 Task: Look for space in Arapiraca, Brazil from 6th September, 2023 to 18th September, 2023 for 3 adults in price range Rs.6000 to Rs.12000. Place can be entire place with 2 bedrooms having 2 beds and 2 bathrooms. Property type can be house, flat, guest house, hotel. Amenities needed are: washing machine. Booking option can be shelf check-in. Required host language is Spanish.
Action: Mouse moved to (391, 169)
Screenshot: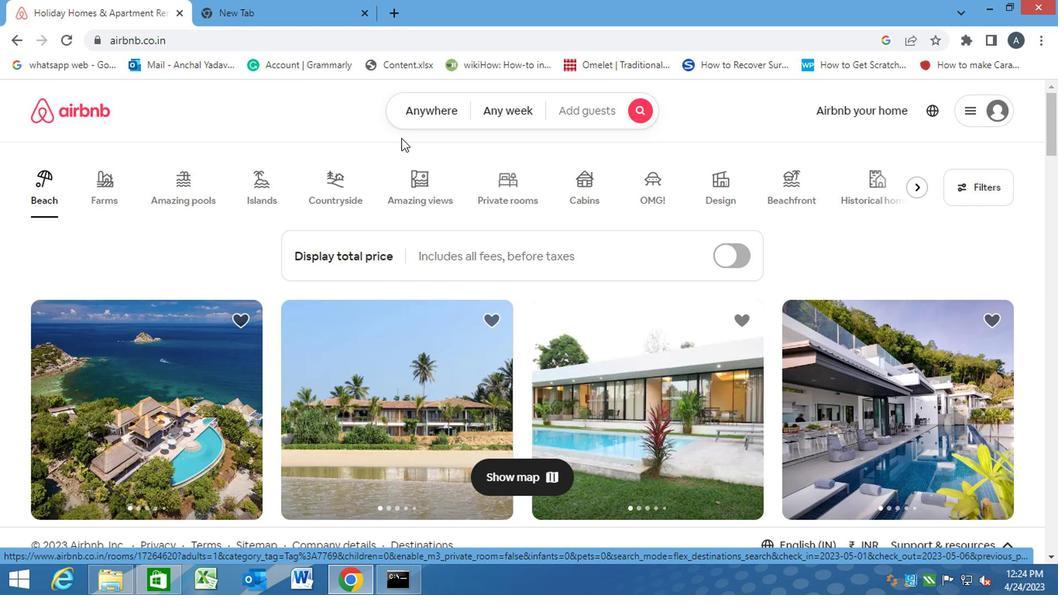 
Action: Mouse pressed left at (391, 169)
Screenshot: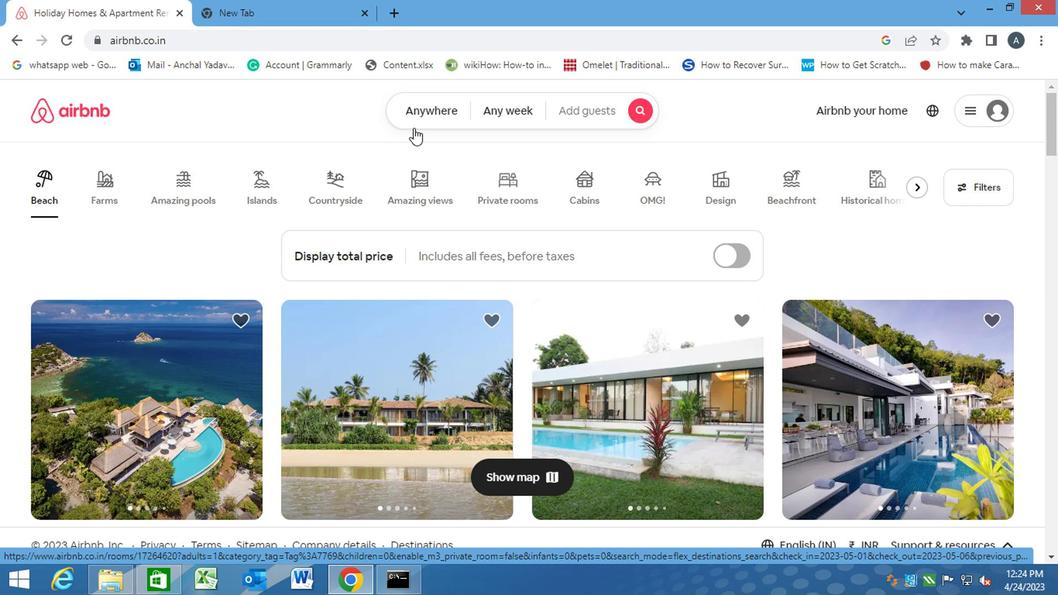 
Action: Mouse moved to (356, 210)
Screenshot: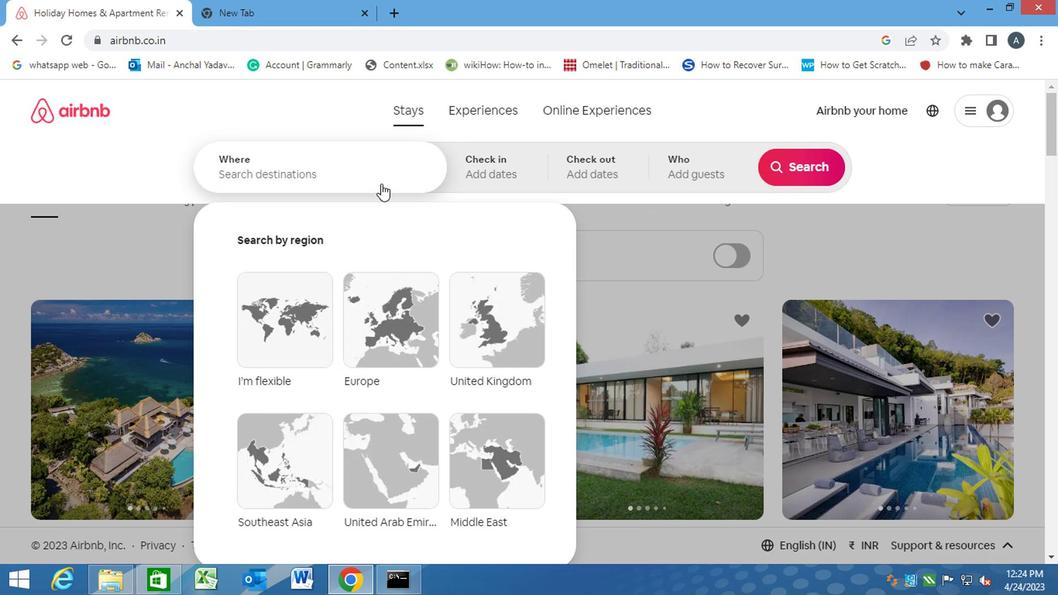 
Action: Mouse pressed left at (356, 210)
Screenshot: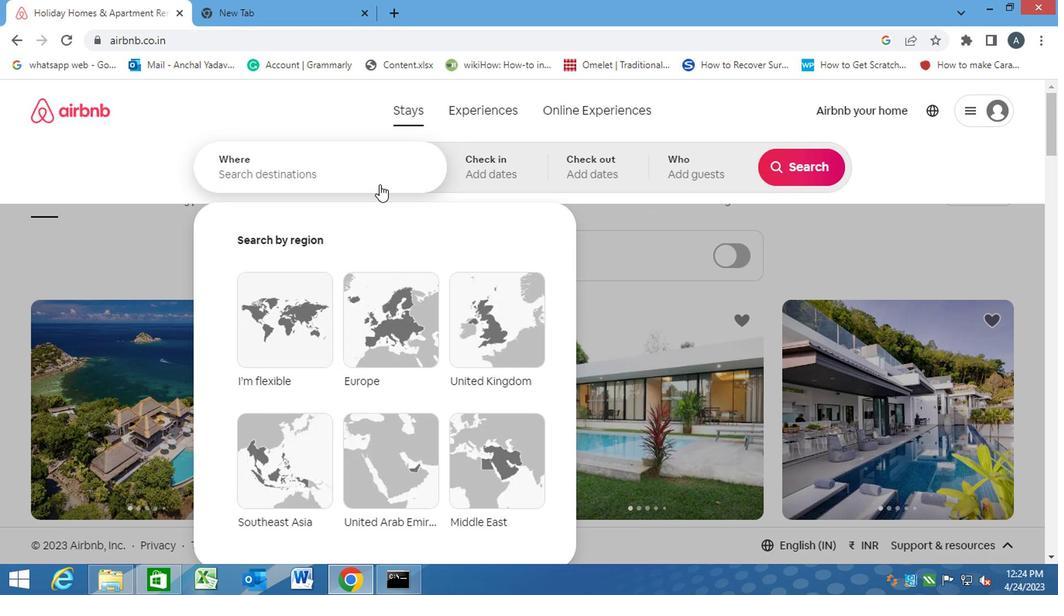 
Action: Key pressed <Key.caps_lock>a<Key.caps_lock>rapiraca,<Key.space><Key.caps_lock>b<Key.caps_lock>razil<Key.enter>
Screenshot: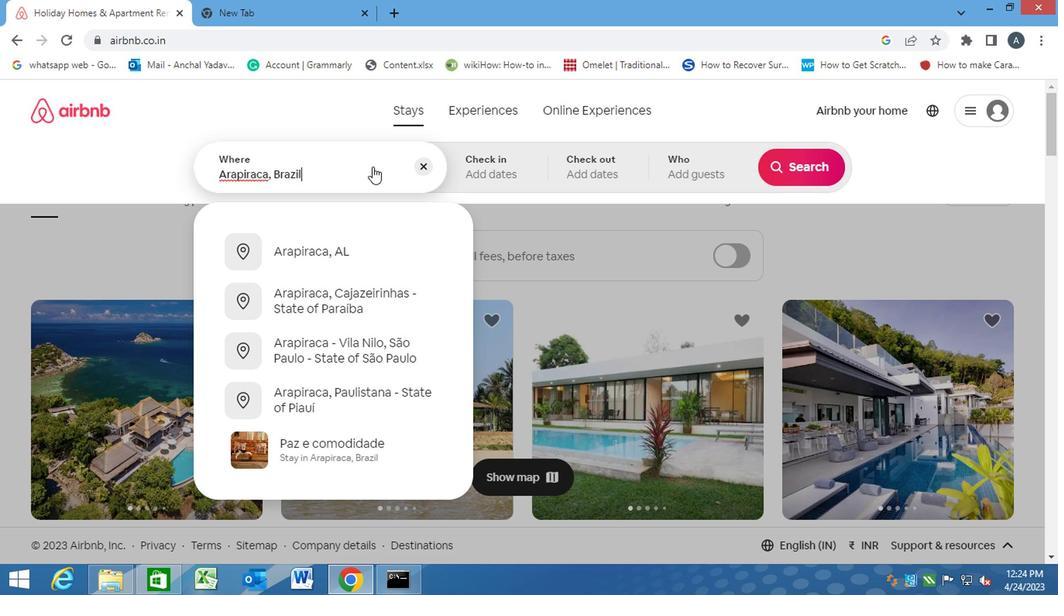 
Action: Mouse moved to (655, 298)
Screenshot: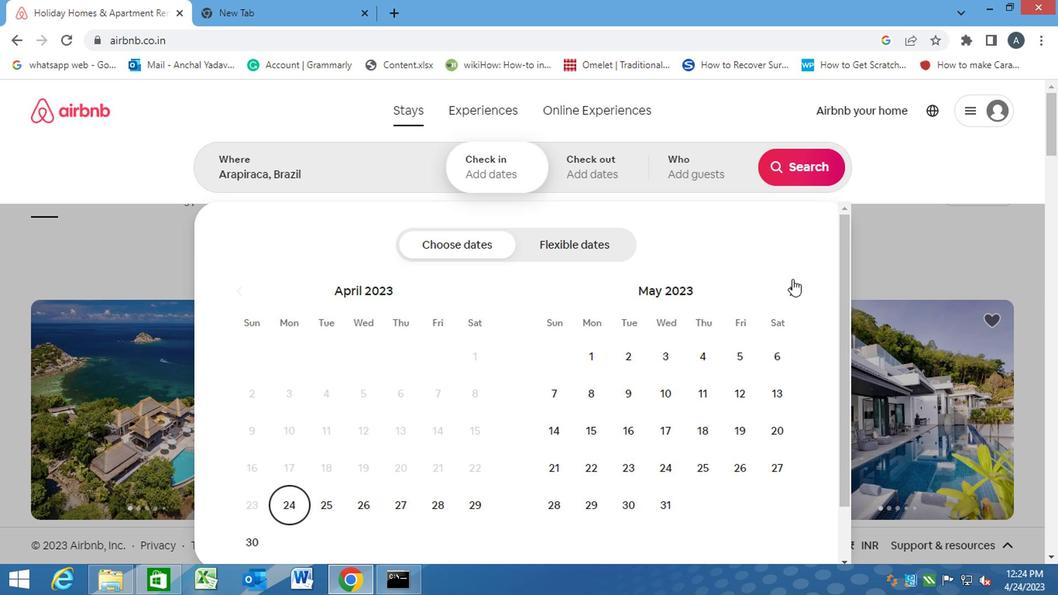 
Action: Mouse pressed left at (655, 298)
Screenshot: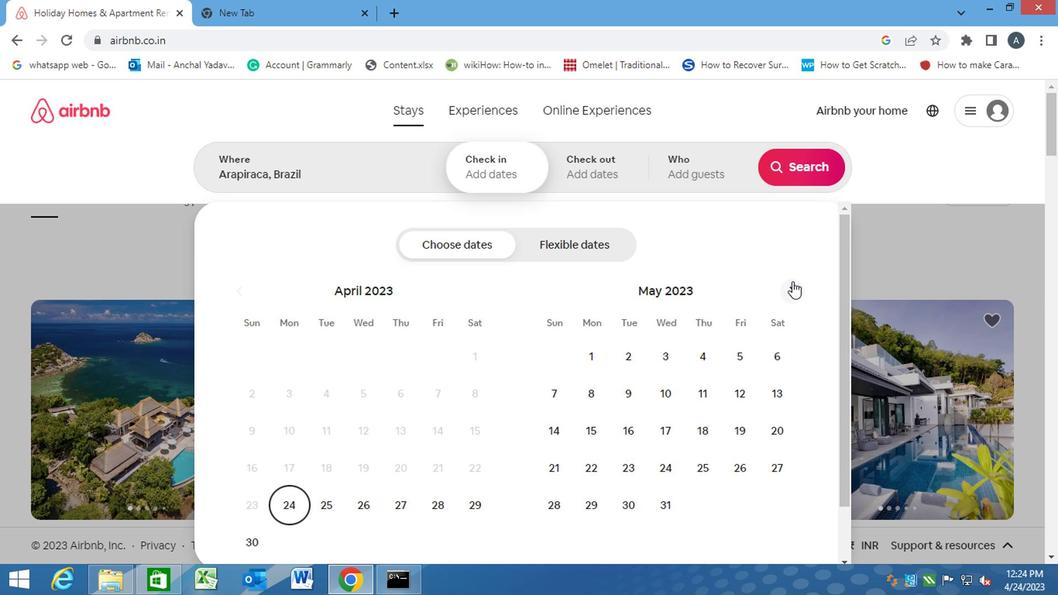 
Action: Mouse pressed left at (655, 298)
Screenshot: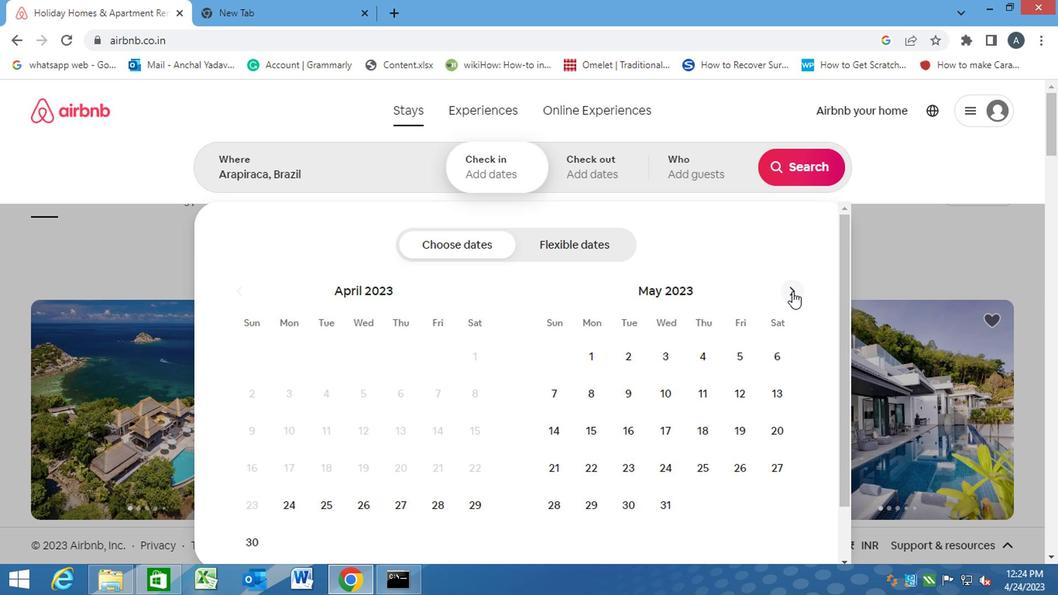 
Action: Mouse pressed left at (655, 298)
Screenshot: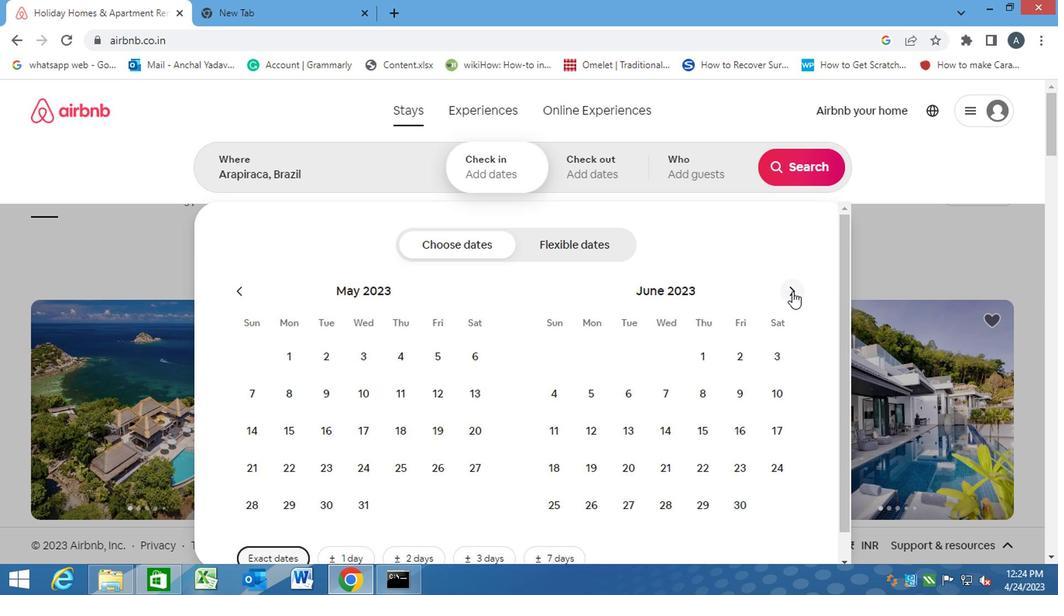 
Action: Mouse pressed left at (655, 298)
Screenshot: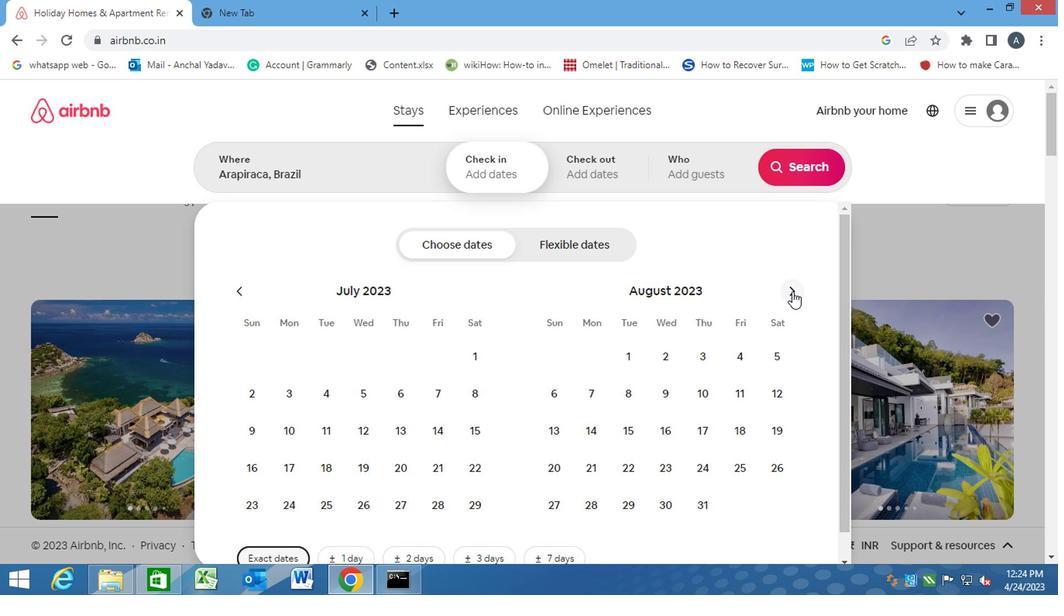 
Action: Mouse moved to (568, 368)
Screenshot: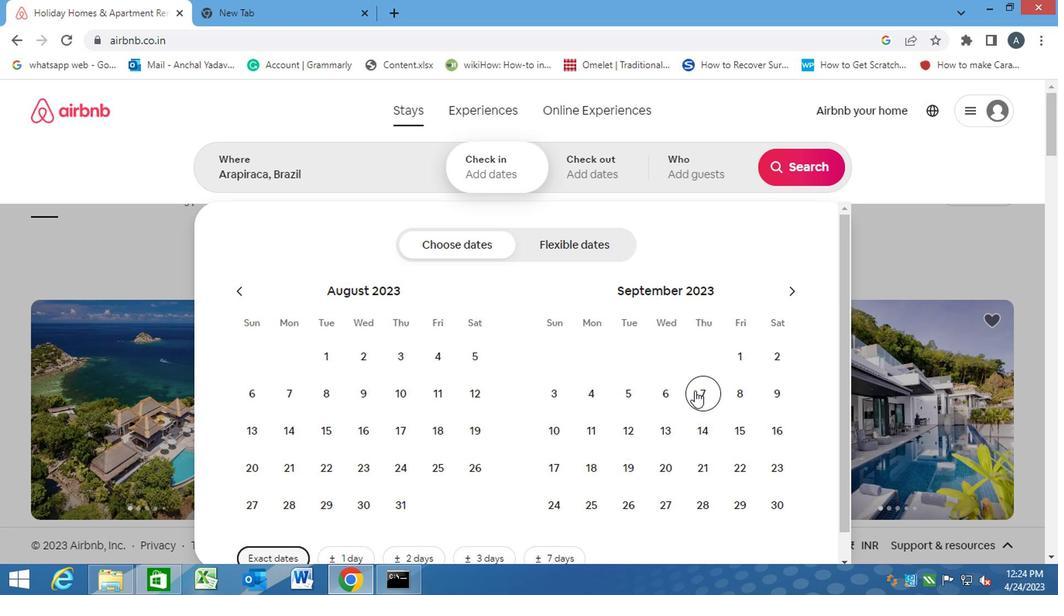 
Action: Mouse pressed left at (568, 368)
Screenshot: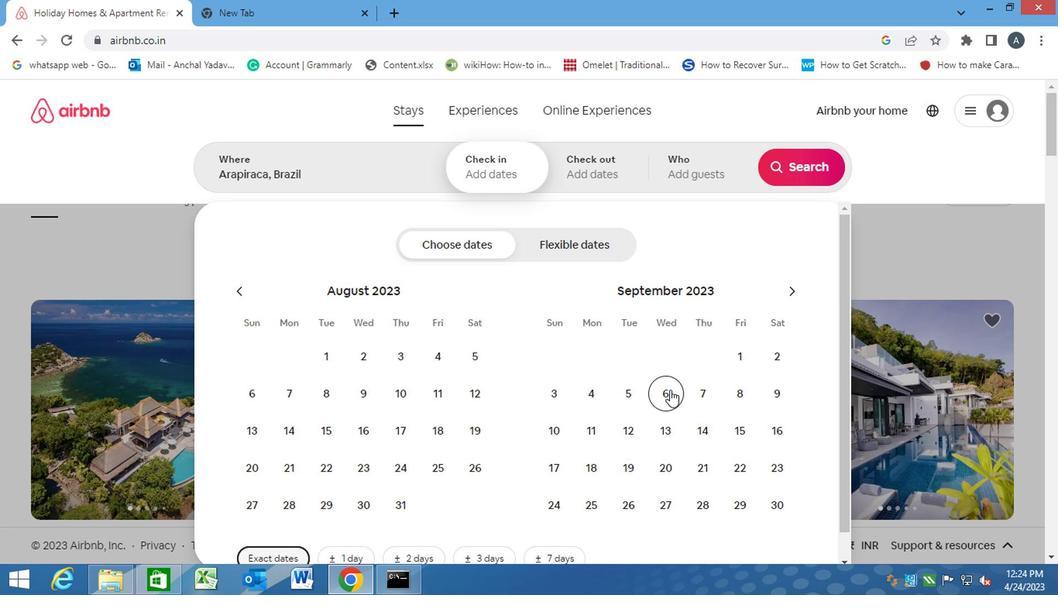 
Action: Mouse moved to (510, 421)
Screenshot: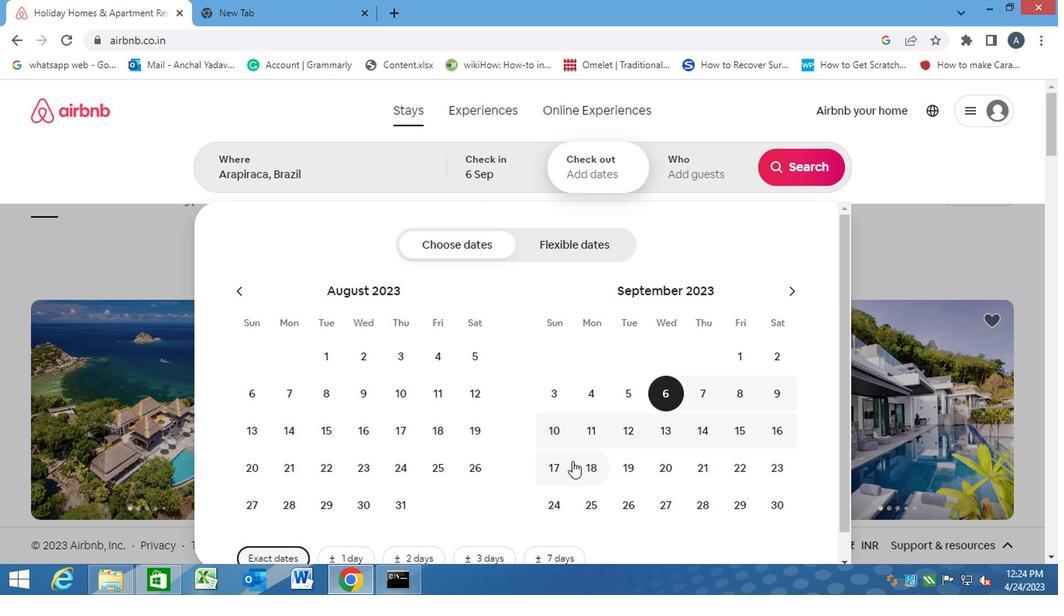 
Action: Mouse pressed left at (510, 421)
Screenshot: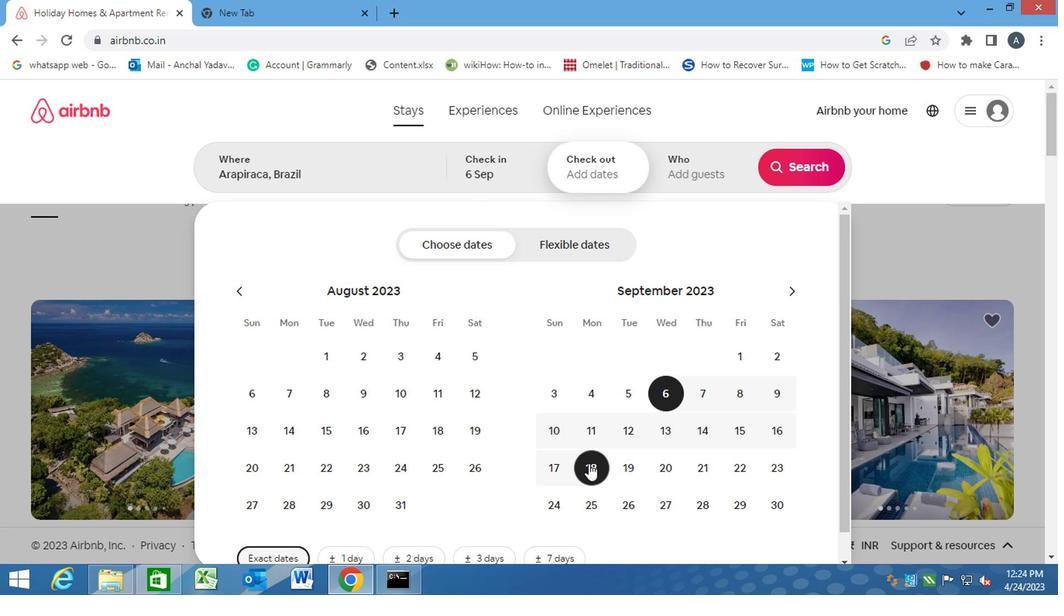 
Action: Mouse moved to (572, 200)
Screenshot: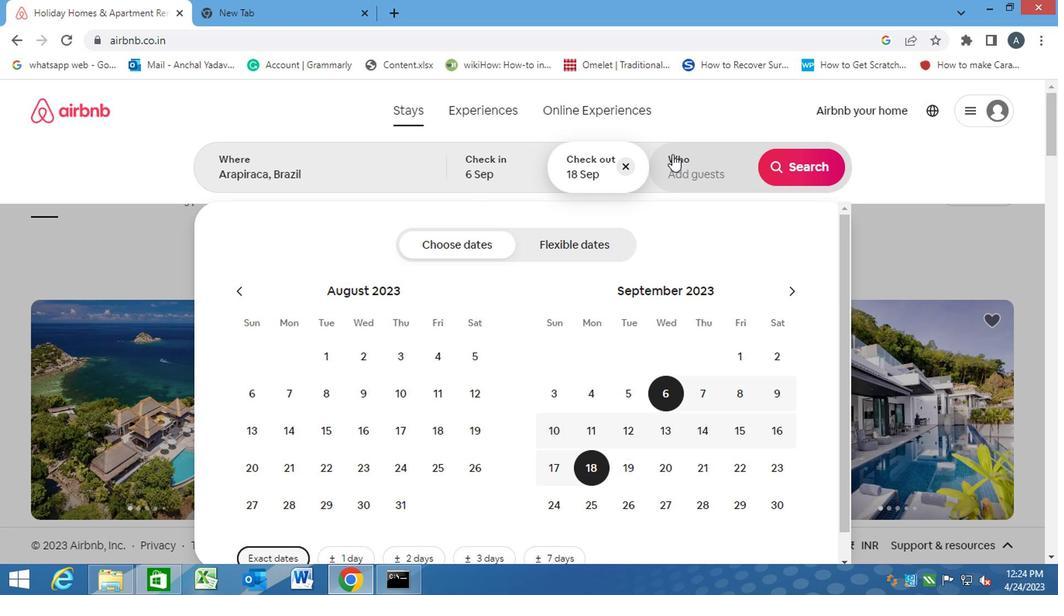 
Action: Mouse pressed left at (572, 200)
Screenshot: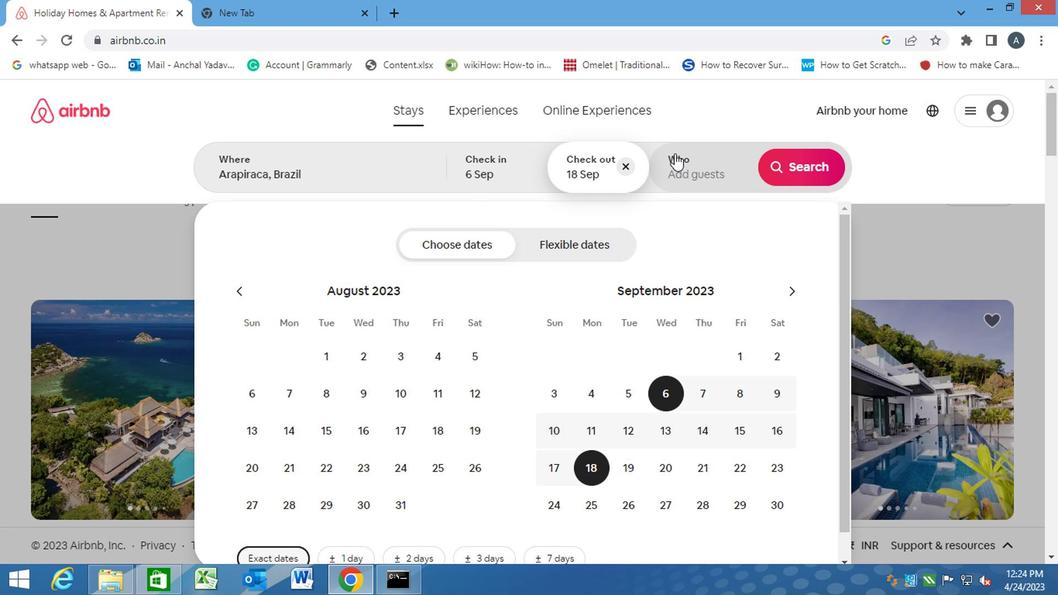 
Action: Mouse moved to (666, 267)
Screenshot: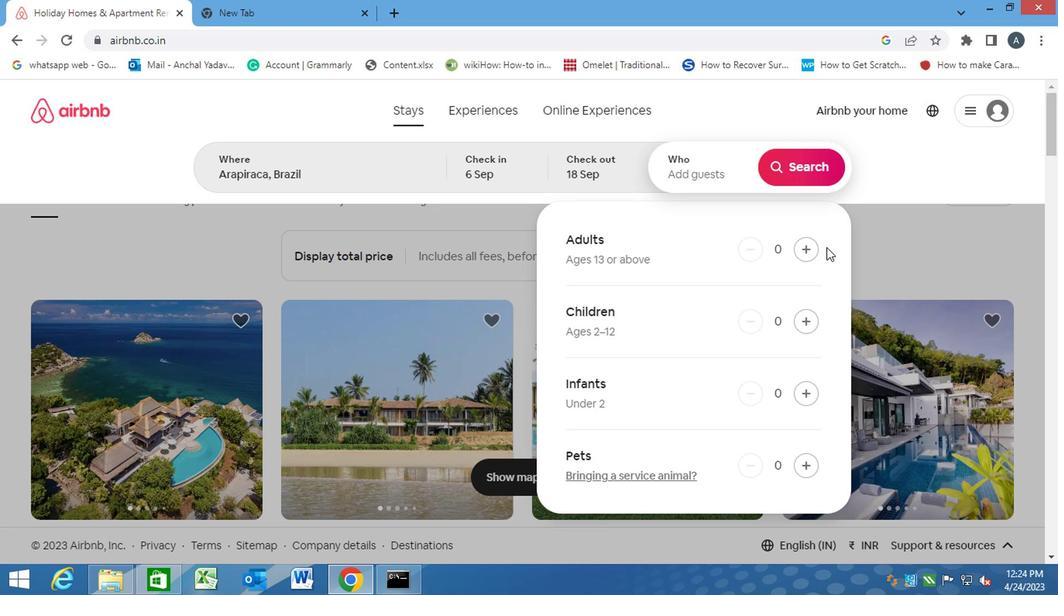 
Action: Mouse pressed left at (666, 267)
Screenshot: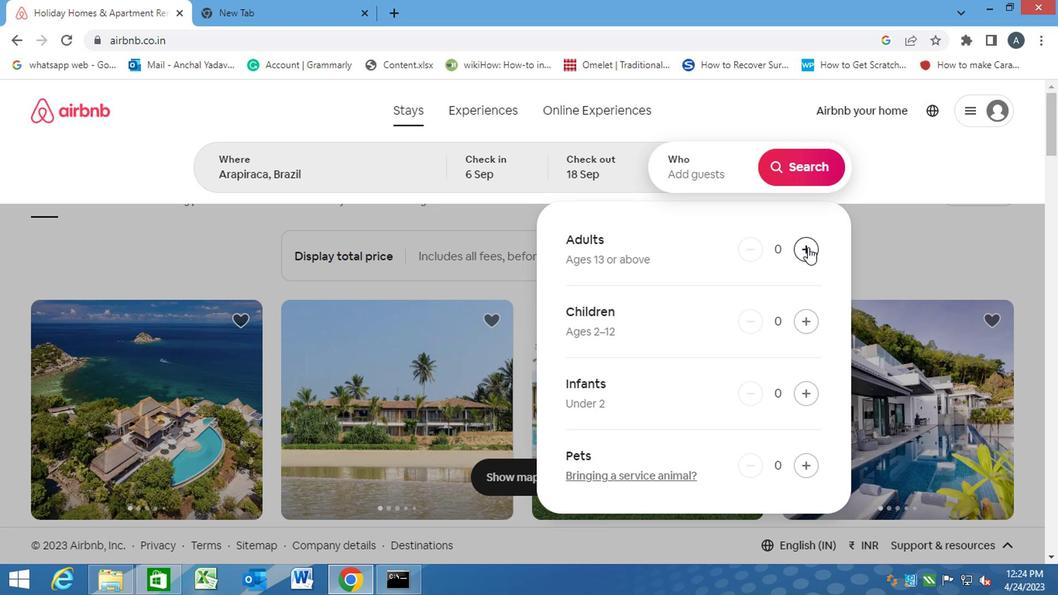 
Action: Mouse pressed left at (666, 267)
Screenshot: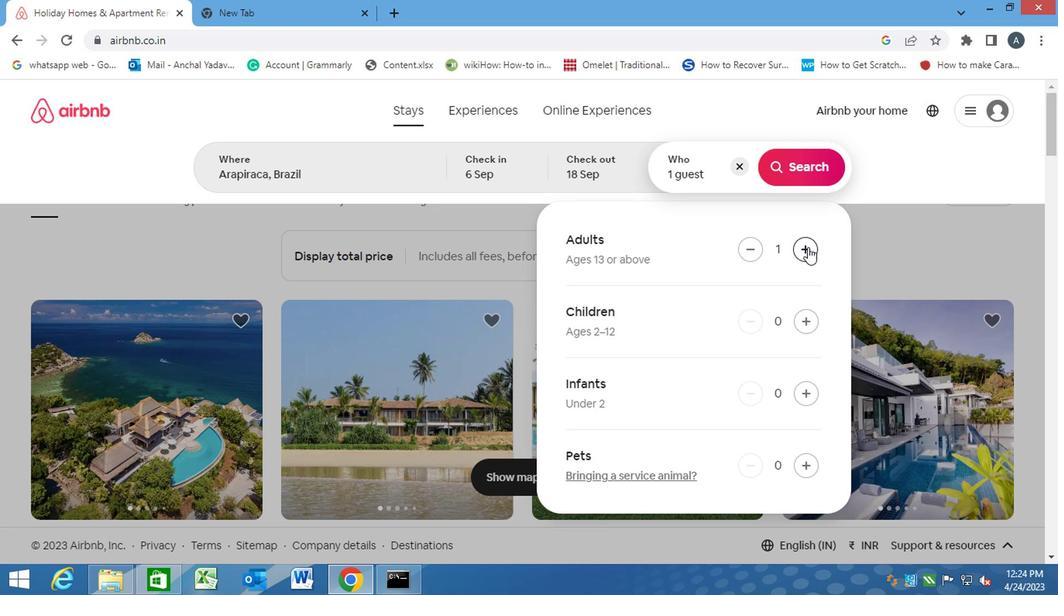
Action: Mouse pressed left at (666, 267)
Screenshot: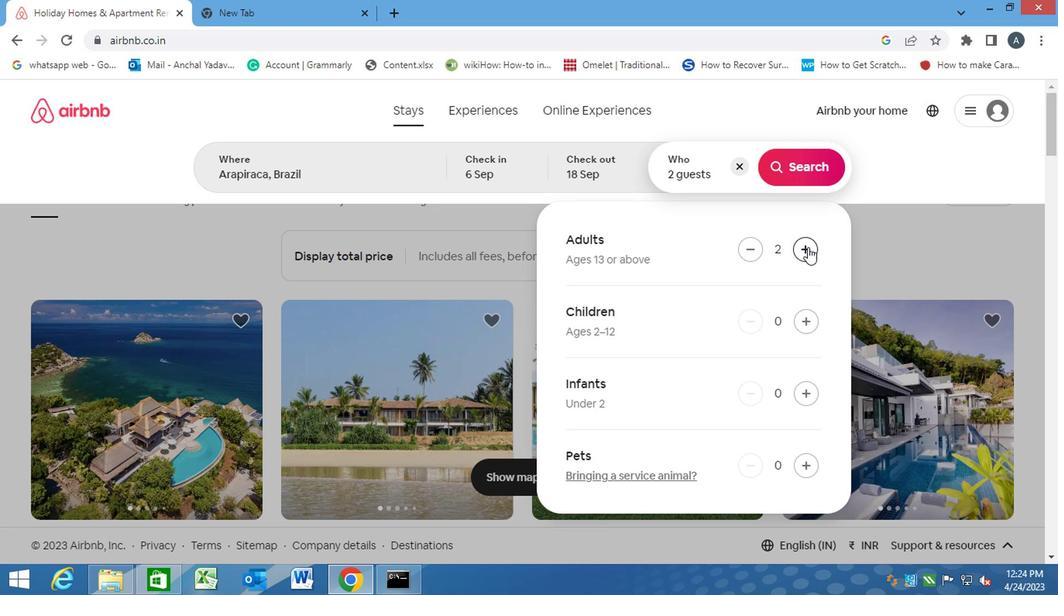 
Action: Mouse moved to (662, 212)
Screenshot: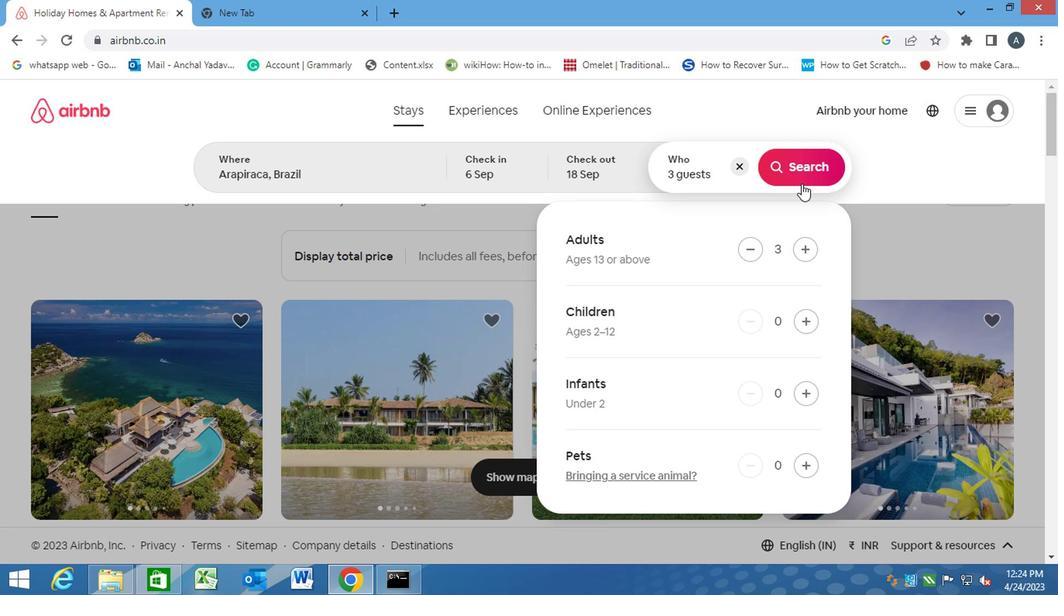 
Action: Mouse pressed left at (662, 212)
Screenshot: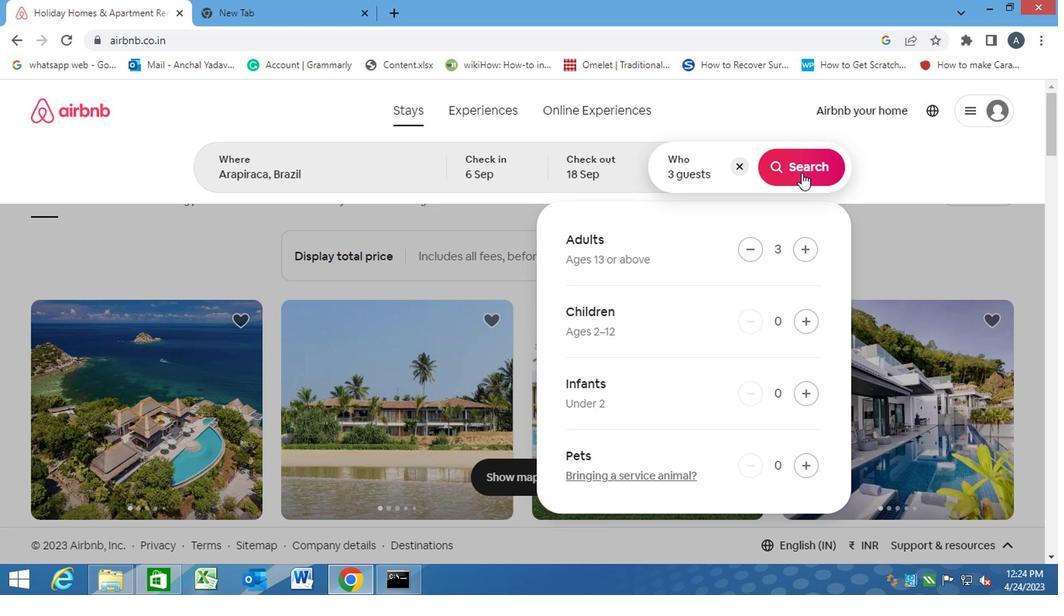
Action: Mouse moved to (777, 212)
Screenshot: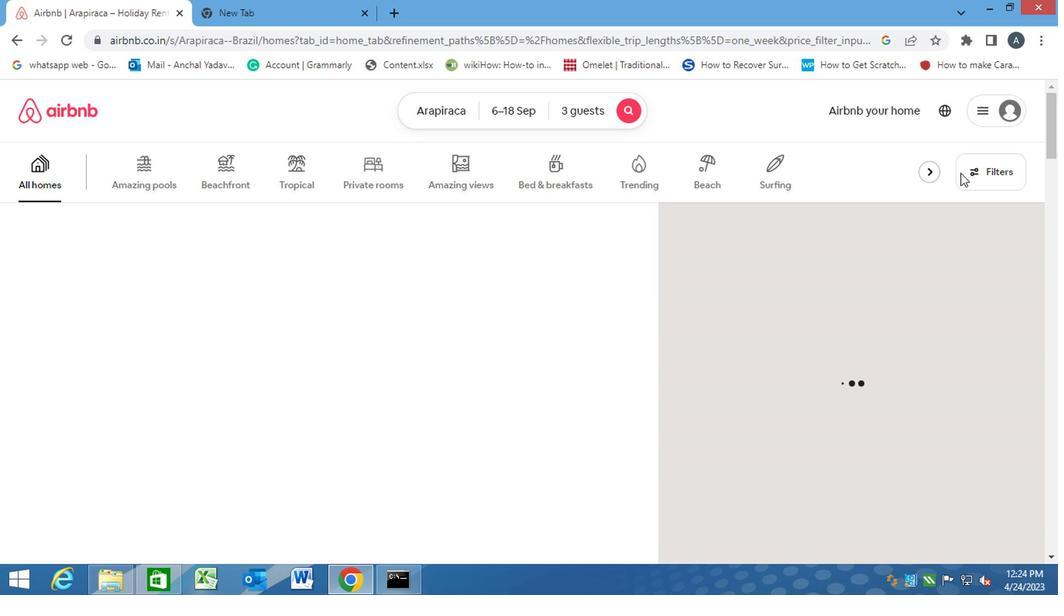 
Action: Mouse pressed left at (777, 212)
Screenshot: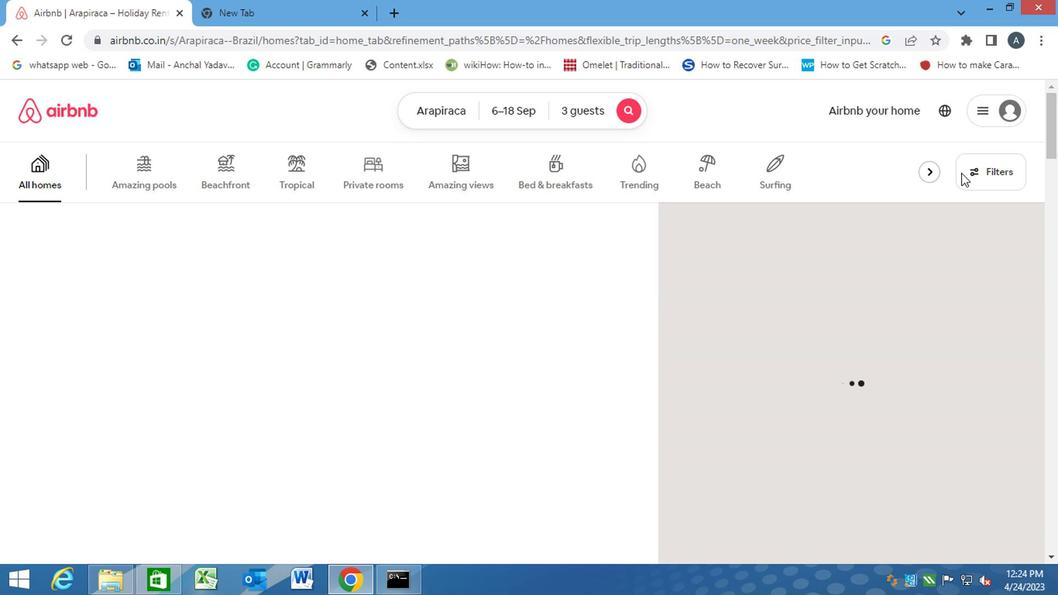 
Action: Mouse moved to (332, 359)
Screenshot: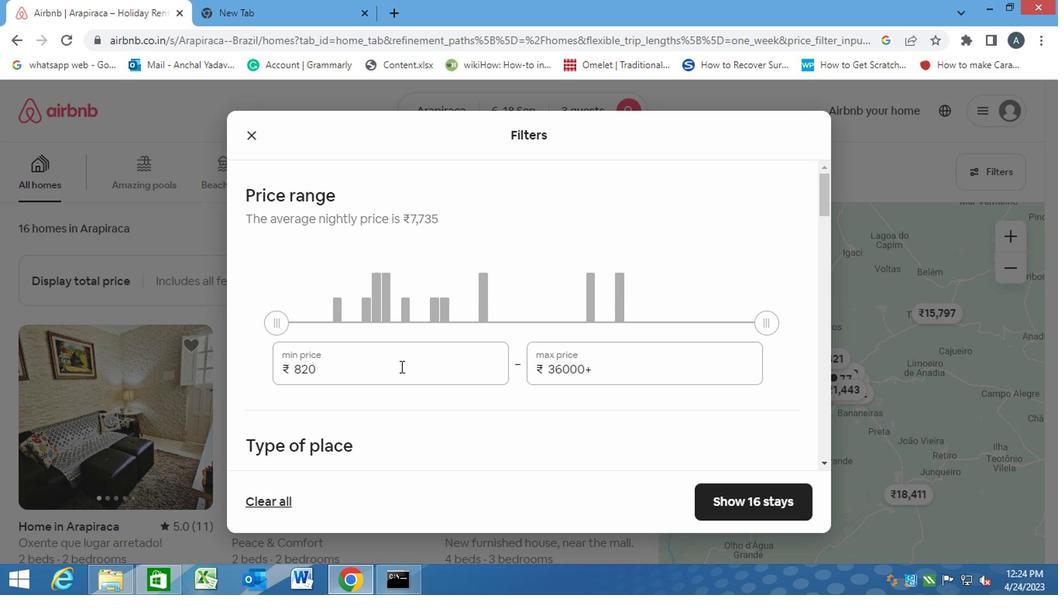 
Action: Mouse pressed left at (332, 359)
Screenshot: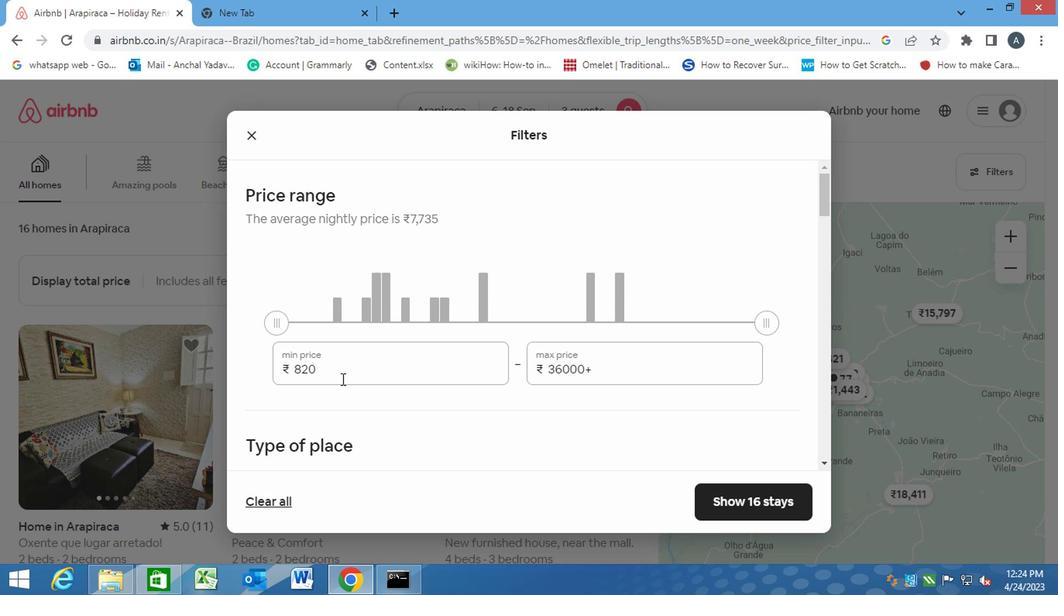 
Action: Mouse moved to (300, 361)
Screenshot: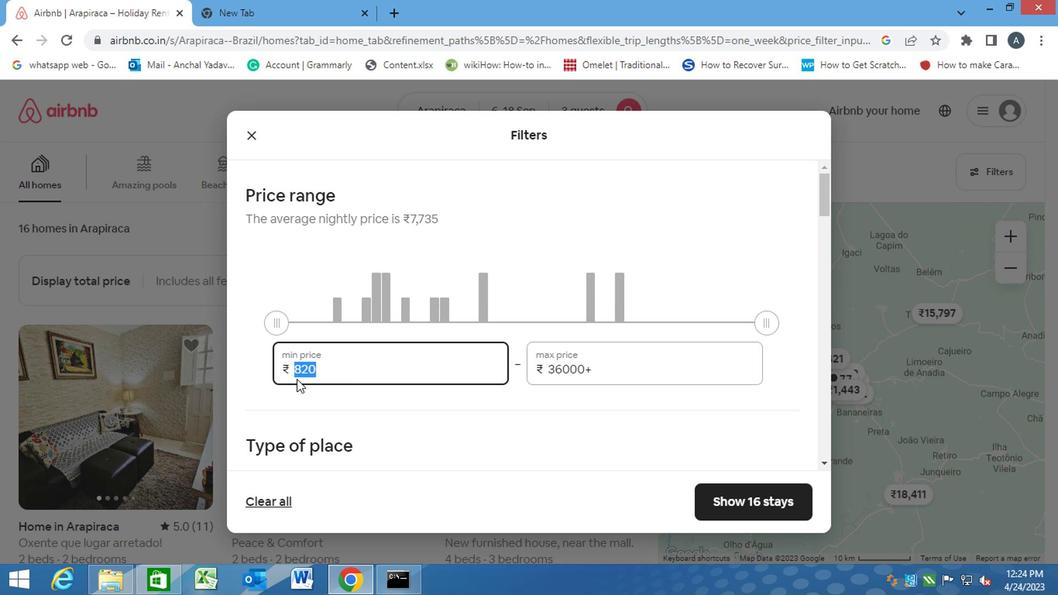 
Action: Key pressed 6000<Key.tab><Key.backspace>12000
Screenshot: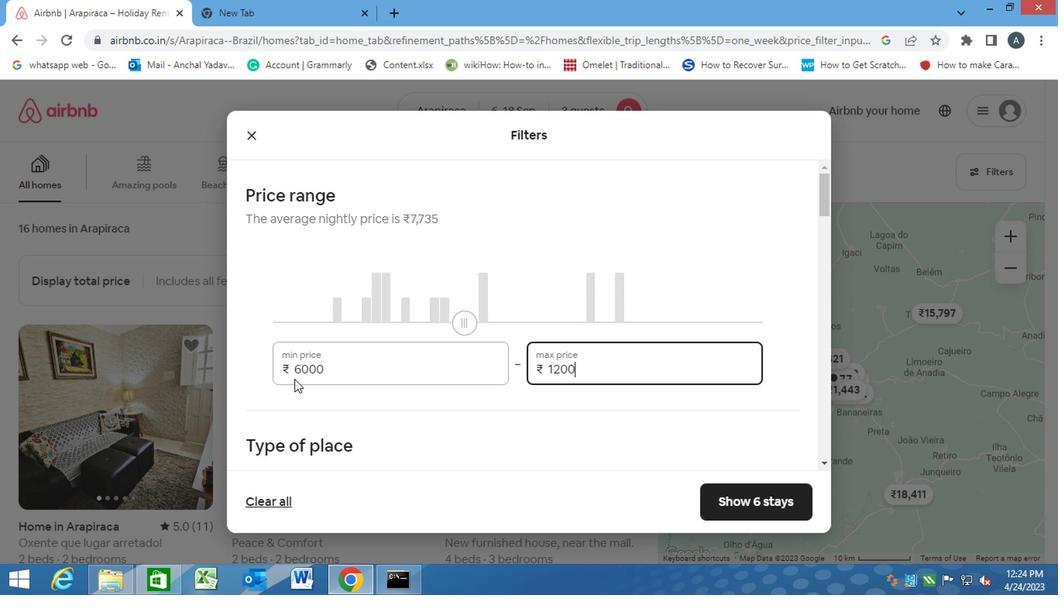
Action: Mouse moved to (378, 404)
Screenshot: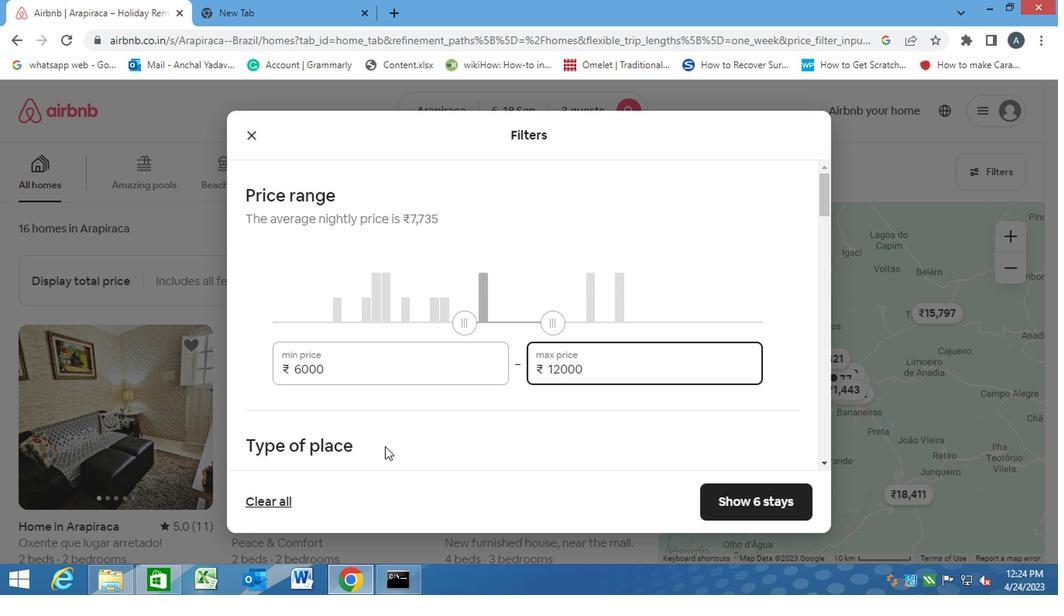 
Action: Mouse pressed left at (378, 404)
Screenshot: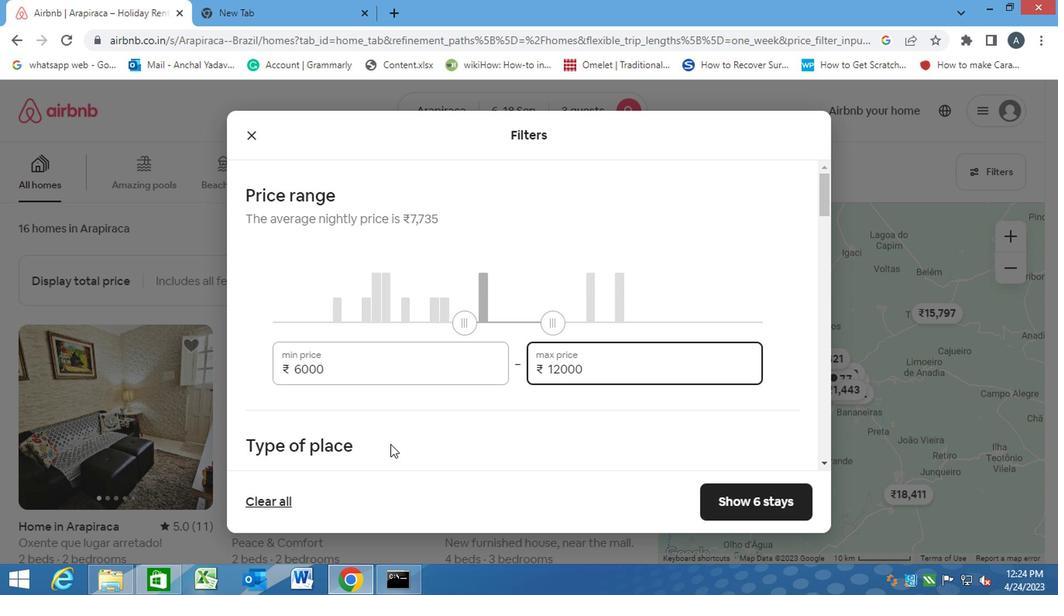
Action: Mouse moved to (477, 356)
Screenshot: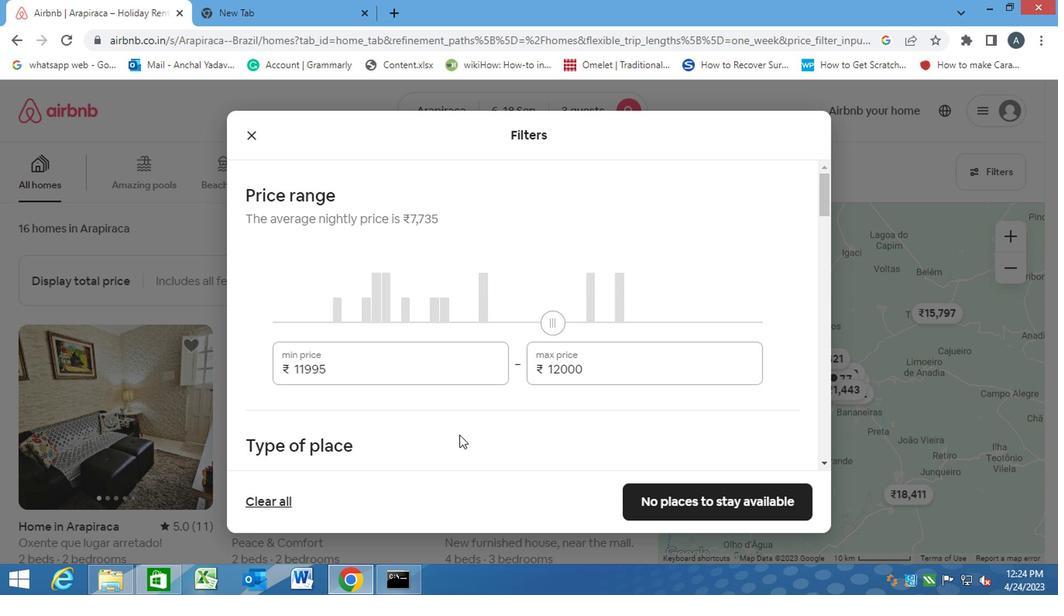 
Action: Mouse scrolled (477, 355) with delta (0, 0)
Screenshot: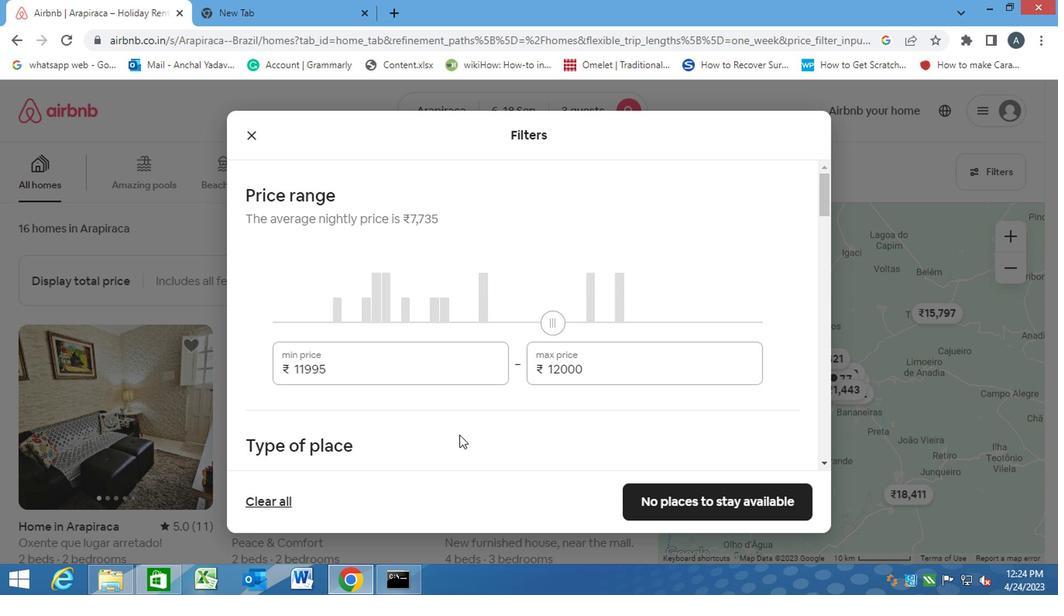 
Action: Mouse scrolled (477, 355) with delta (0, 0)
Screenshot: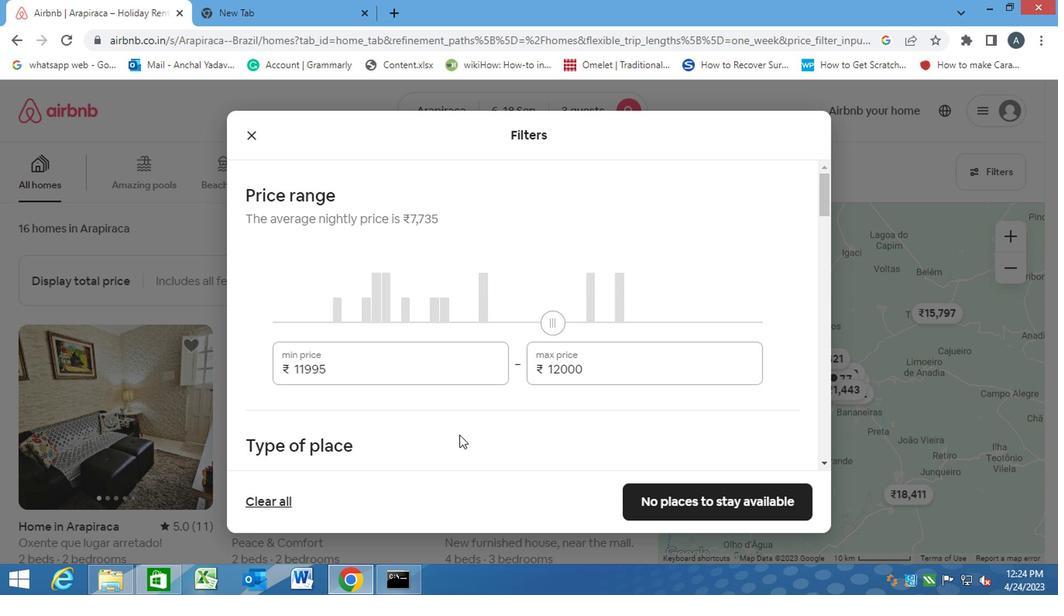 
Action: Mouse moved to (281, 324)
Screenshot: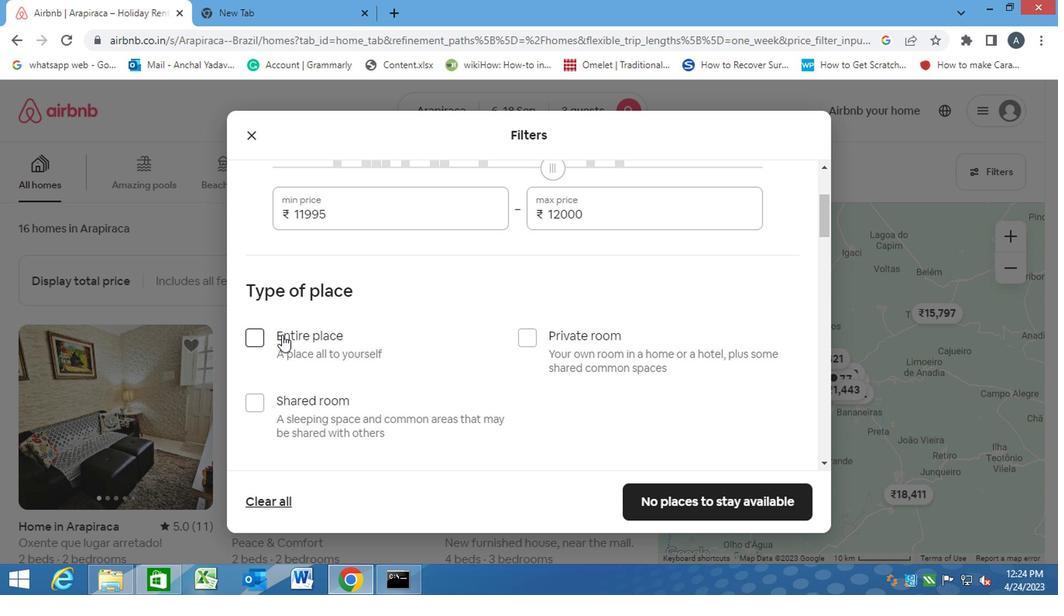 
Action: Mouse pressed left at (281, 324)
Screenshot: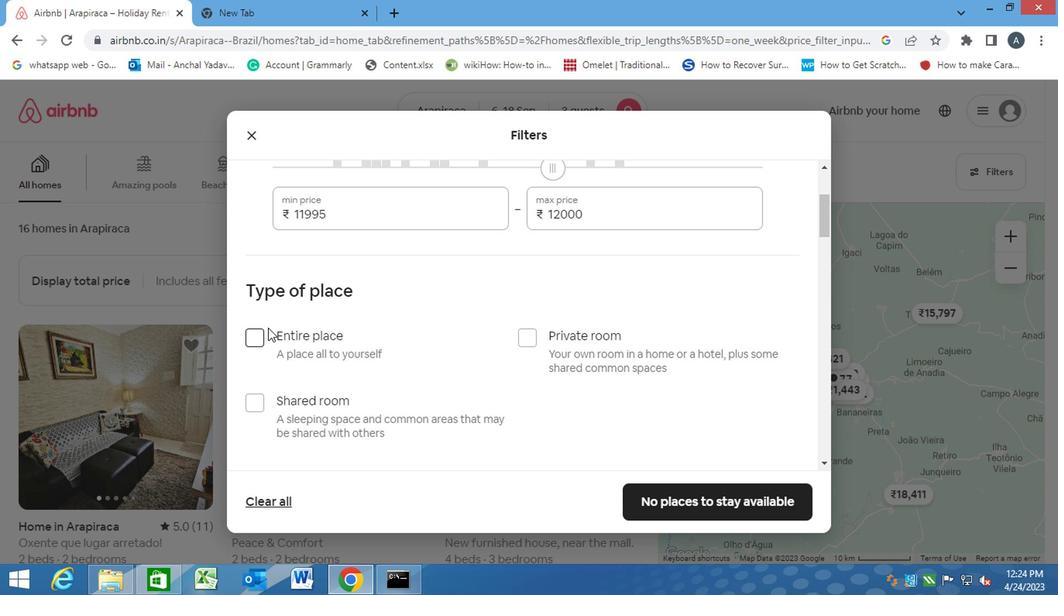 
Action: Mouse moved to (264, 329)
Screenshot: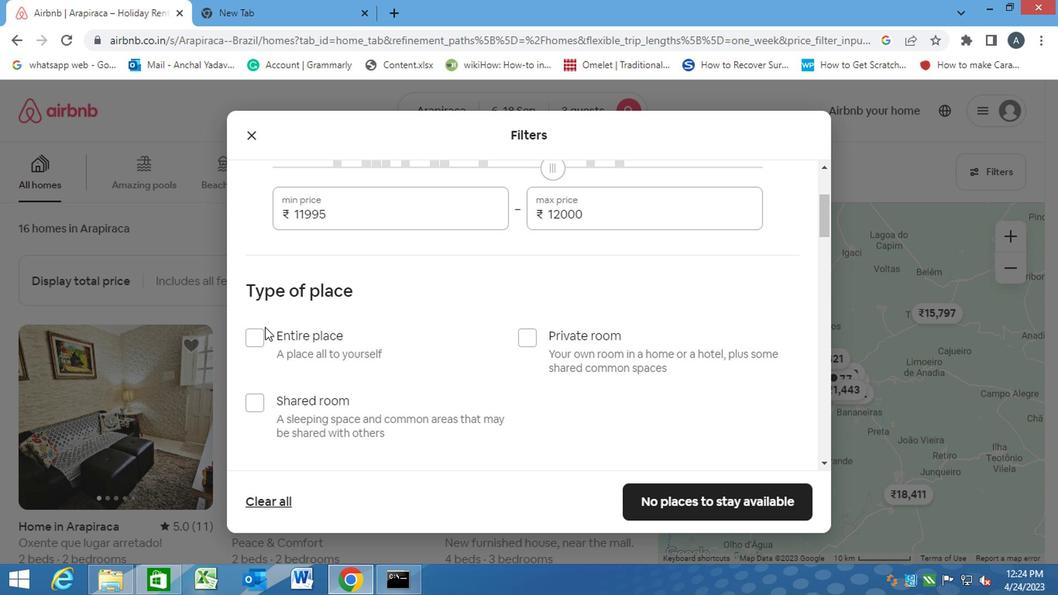 
Action: Mouse pressed left at (264, 329)
Screenshot: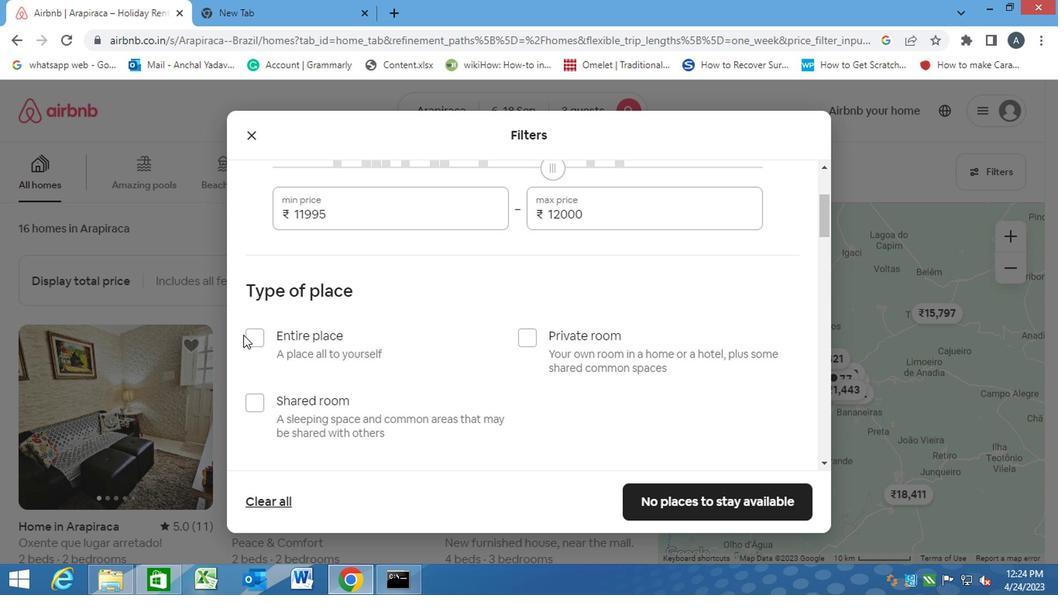
Action: Mouse moved to (276, 331)
Screenshot: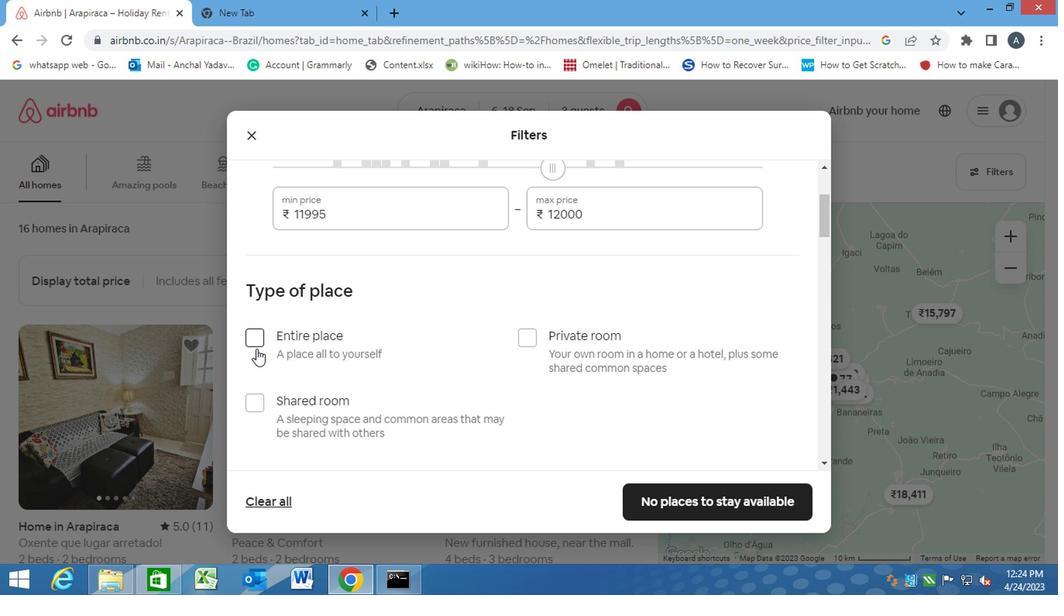 
Action: Mouse pressed left at (276, 331)
Screenshot: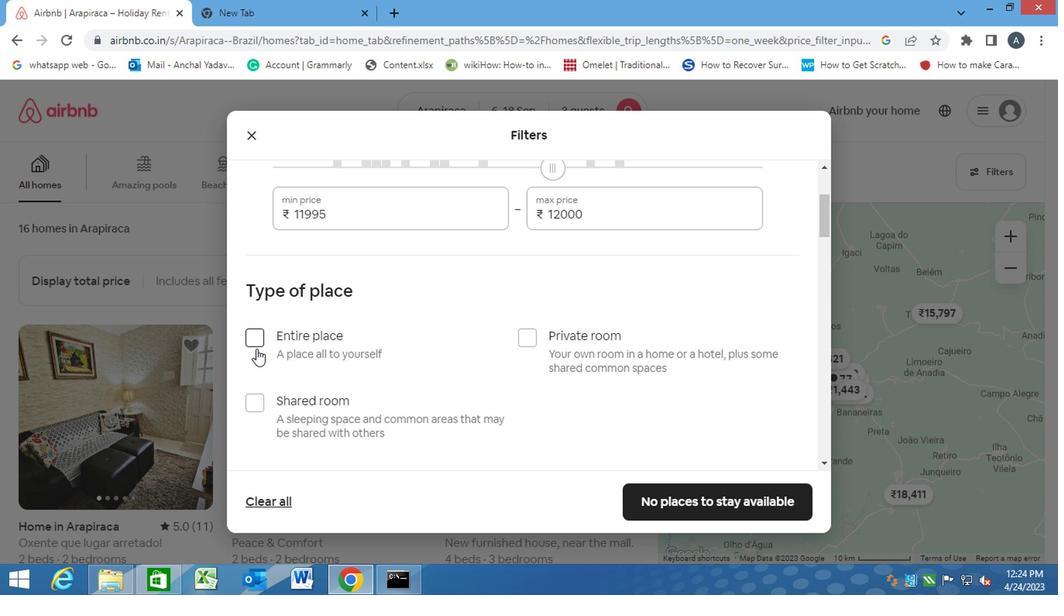 
Action: Mouse moved to (377, 330)
Screenshot: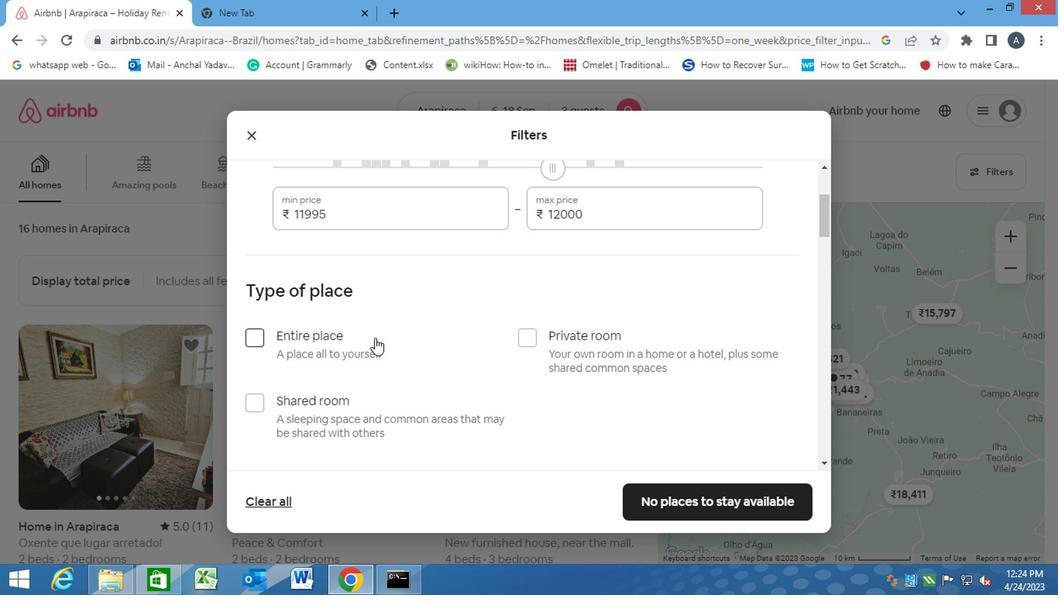 
Action: Mouse scrolled (377, 330) with delta (0, 0)
Screenshot: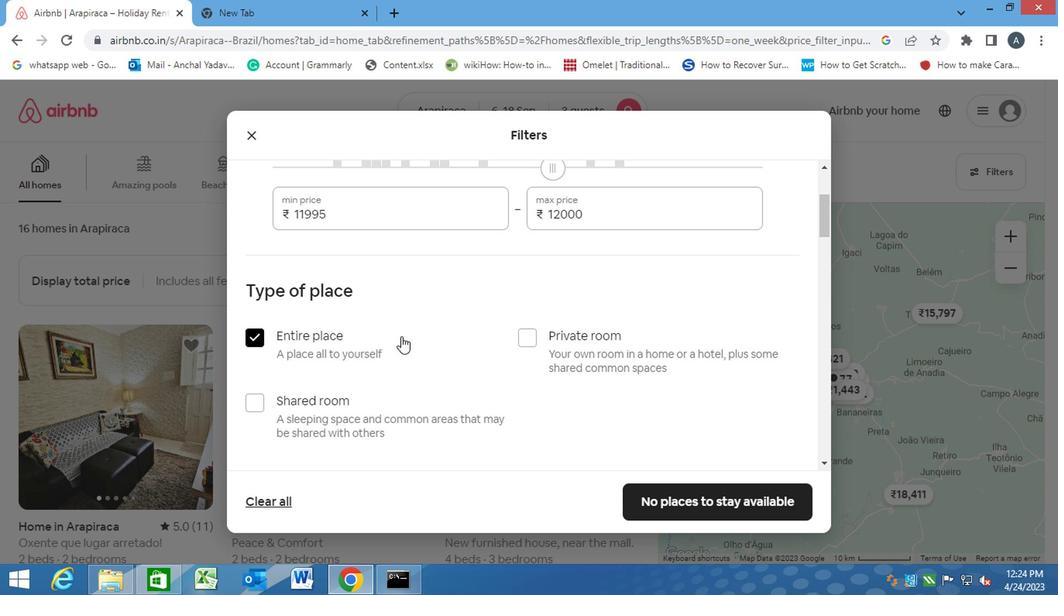 
Action: Mouse scrolled (377, 330) with delta (0, 0)
Screenshot: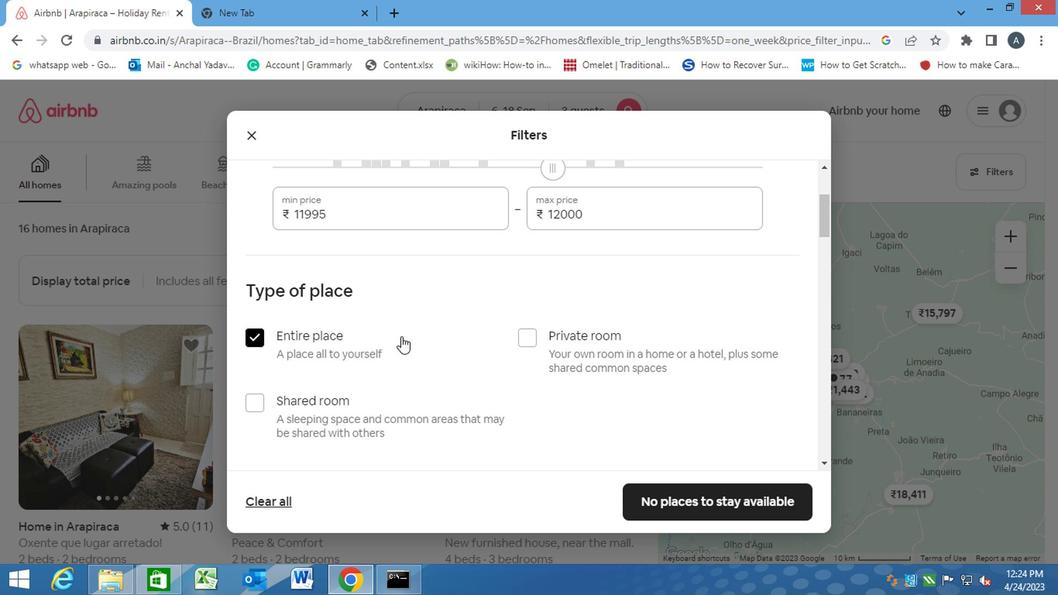 
Action: Mouse scrolled (377, 330) with delta (0, 0)
Screenshot: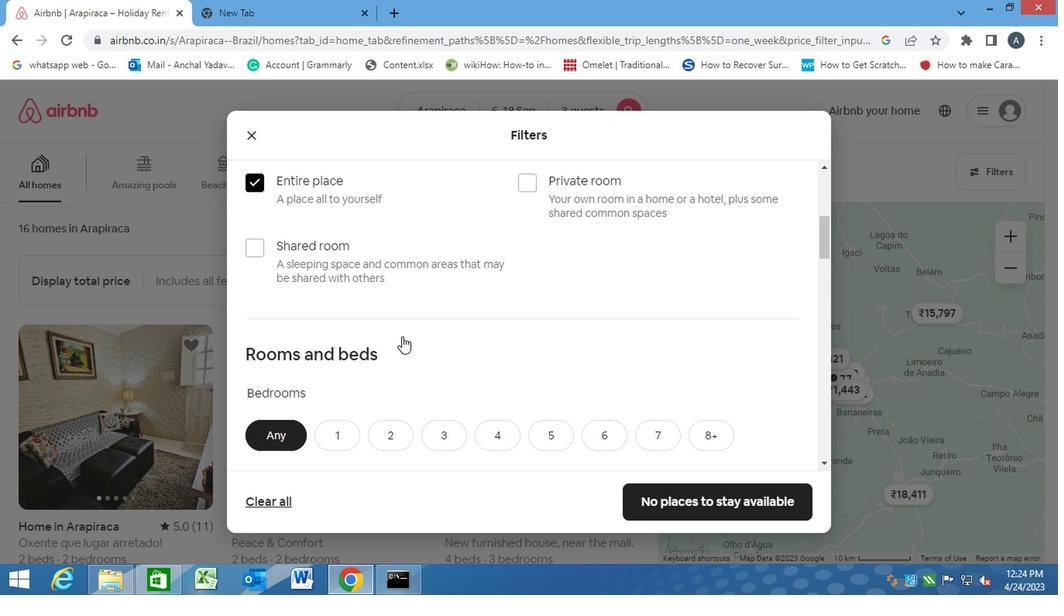 
Action: Mouse scrolled (377, 330) with delta (0, 0)
Screenshot: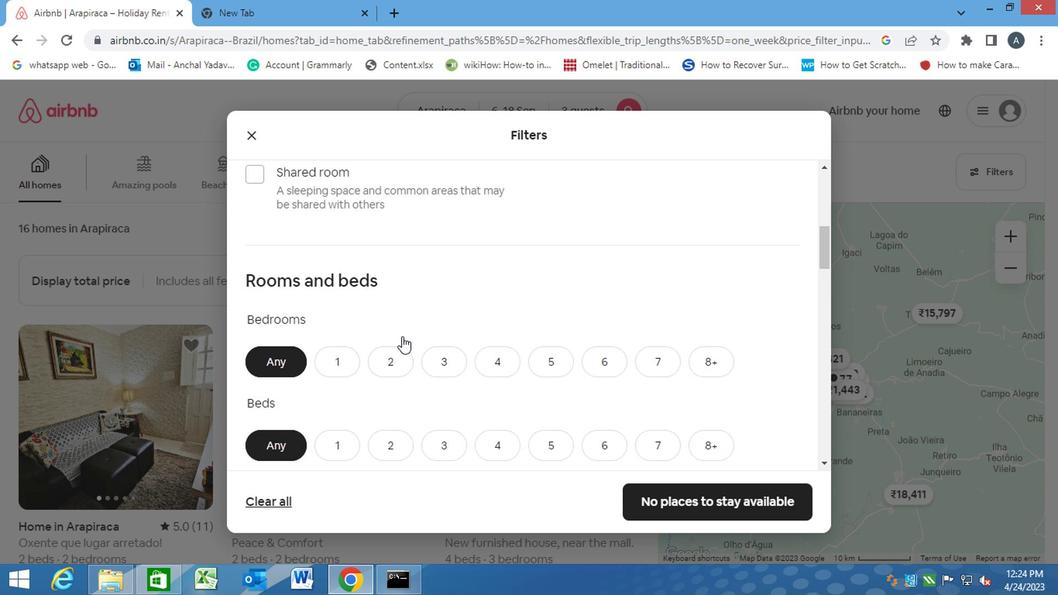 
Action: Mouse moved to (370, 294)
Screenshot: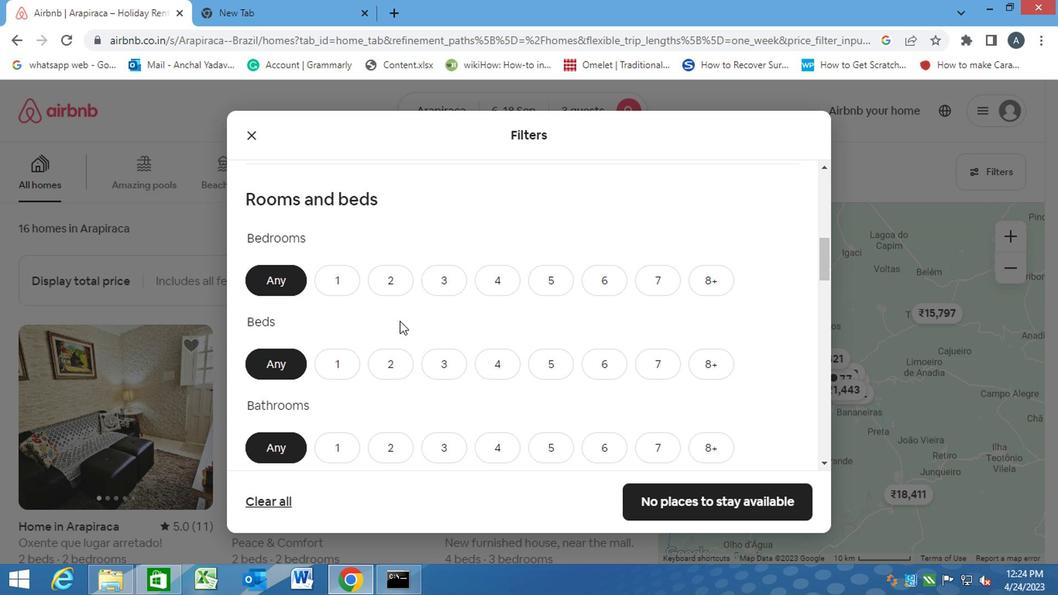 
Action: Mouse pressed left at (370, 294)
Screenshot: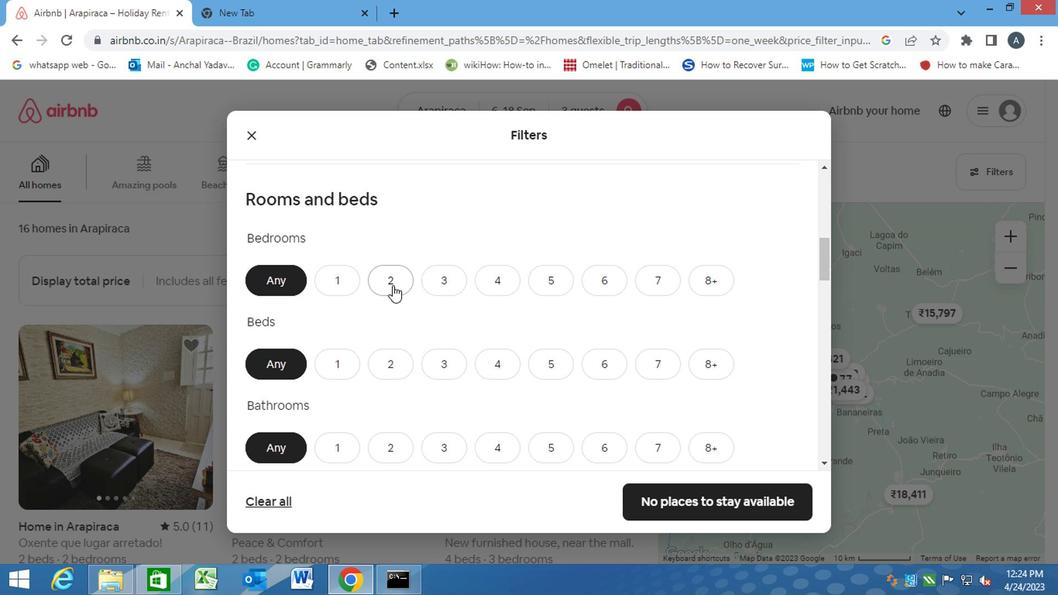 
Action: Mouse moved to (366, 342)
Screenshot: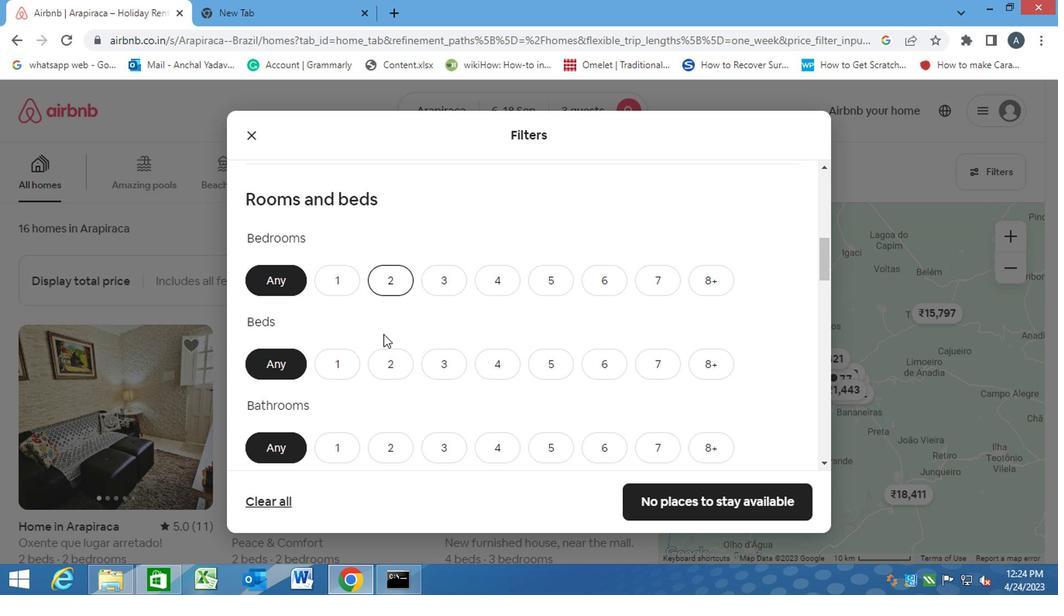 
Action: Mouse pressed left at (366, 342)
Screenshot: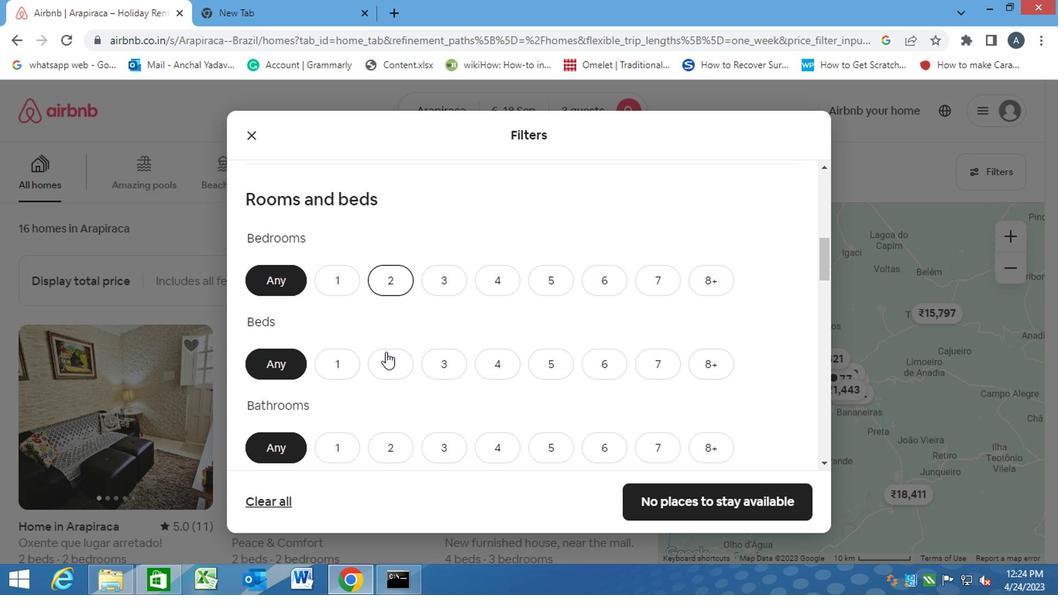 
Action: Mouse moved to (377, 411)
Screenshot: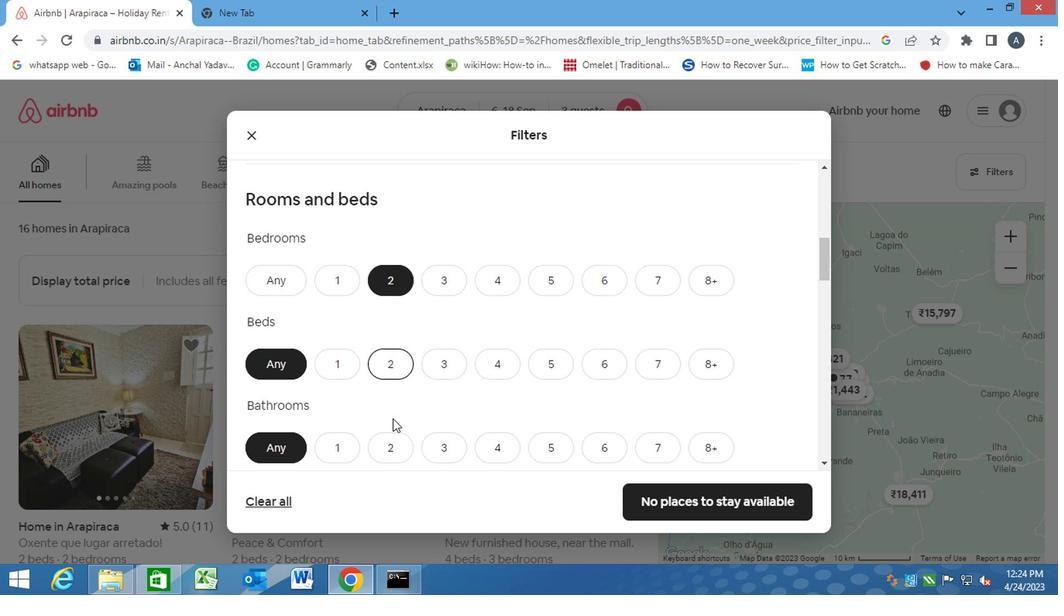 
Action: Mouse pressed left at (377, 411)
Screenshot: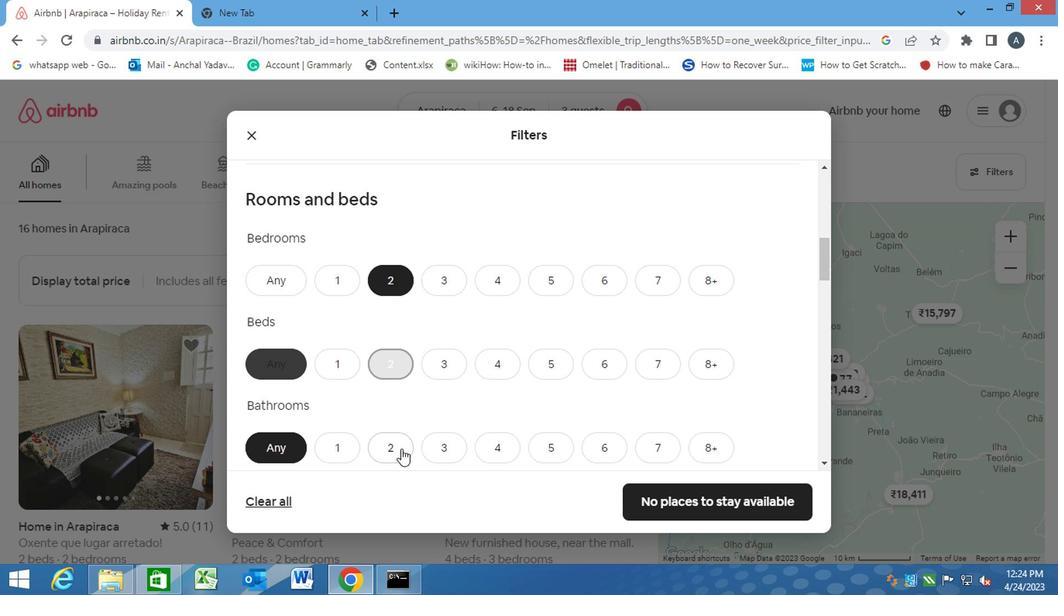 
Action: Mouse scrolled (377, 410) with delta (0, 0)
Screenshot: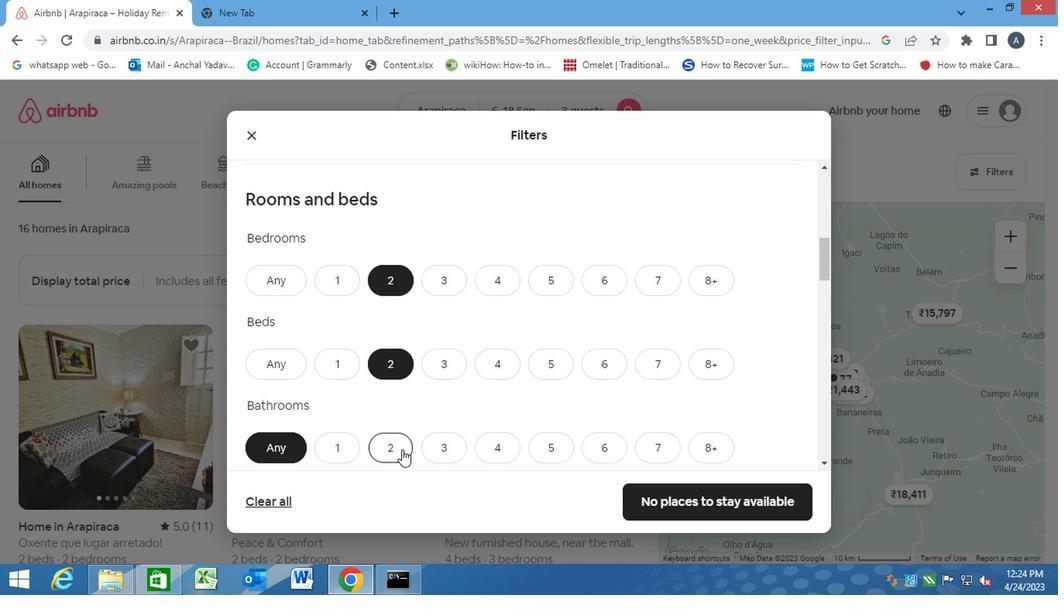 
Action: Mouse scrolled (377, 410) with delta (0, 0)
Screenshot: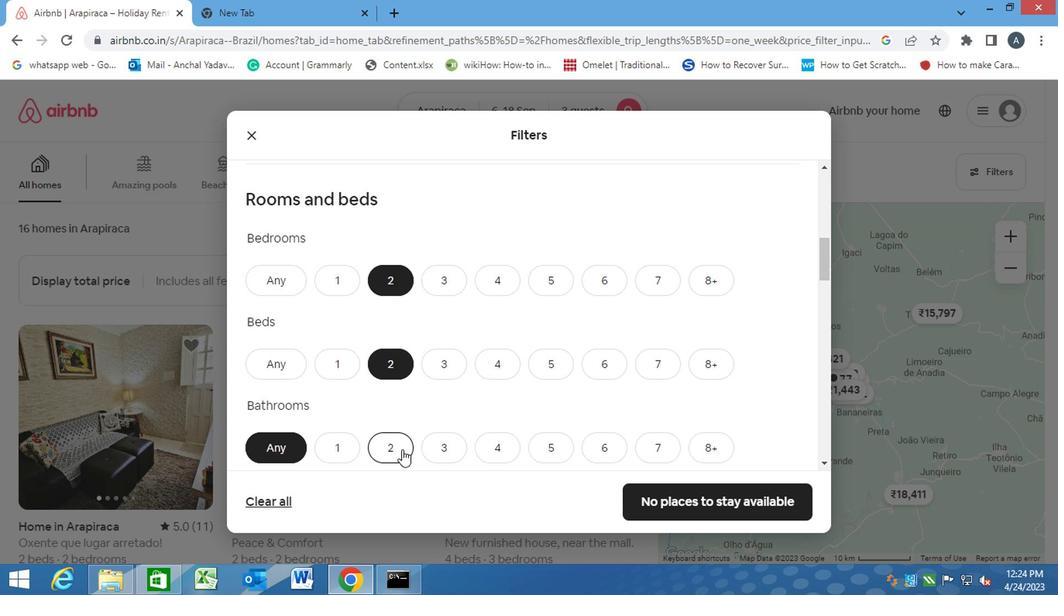 
Action: Mouse moved to (373, 402)
Screenshot: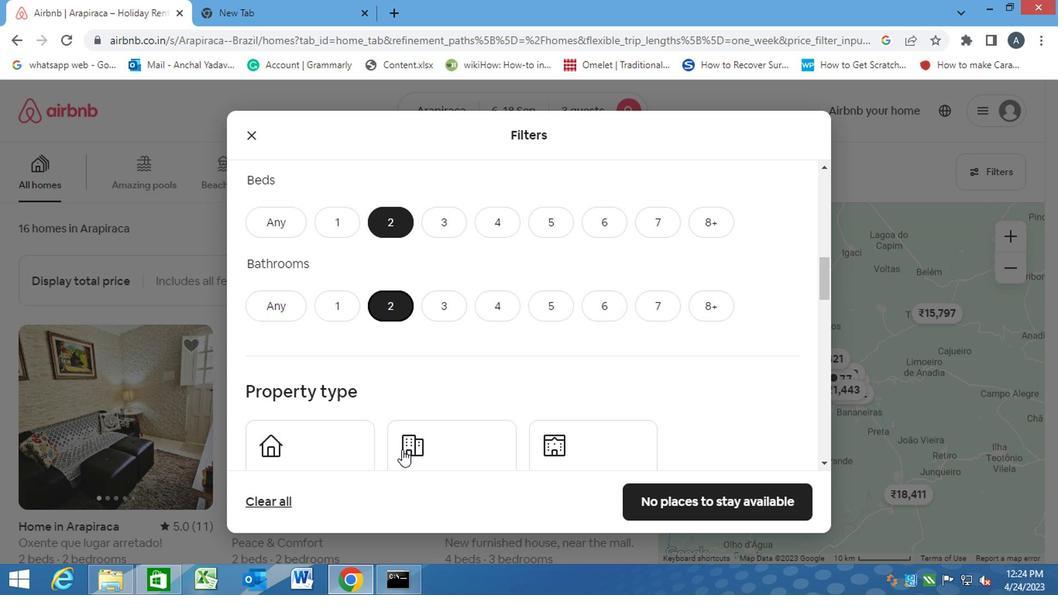 
Action: Mouse scrolled (373, 402) with delta (0, 0)
Screenshot: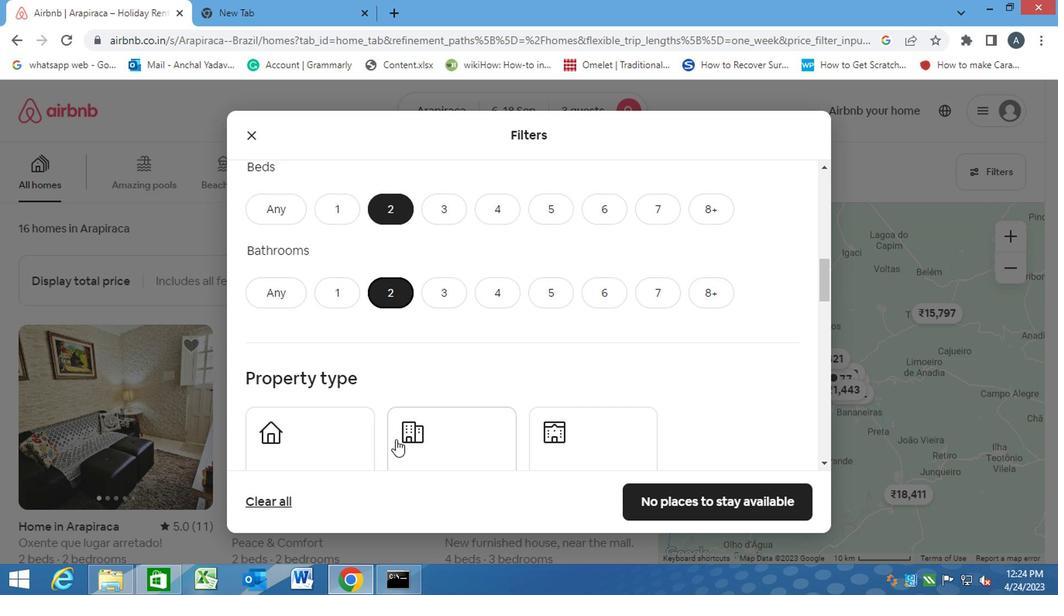 
Action: Mouse scrolled (373, 402) with delta (0, 0)
Screenshot: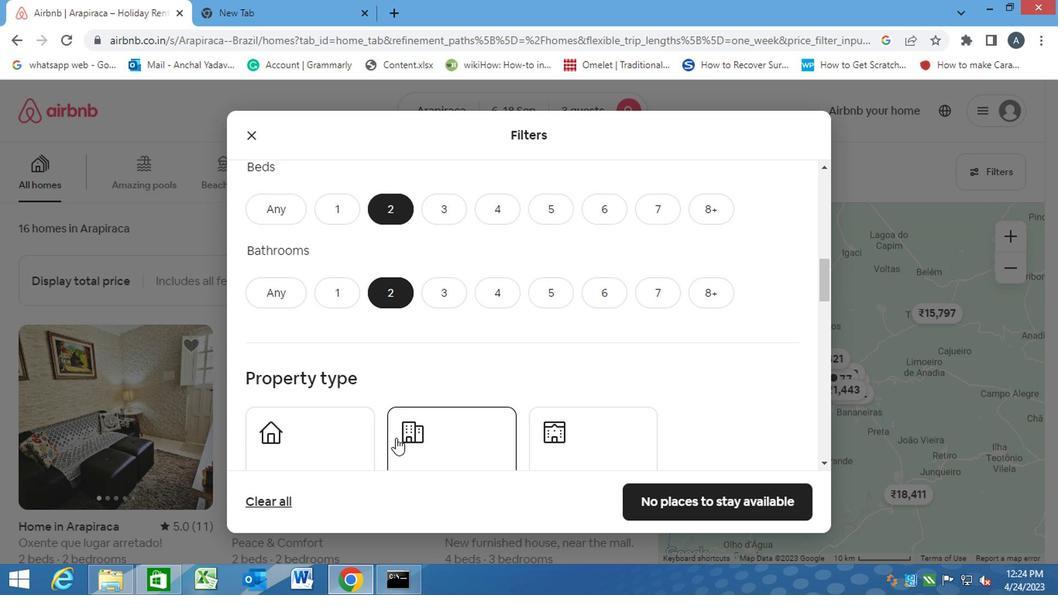 
Action: Mouse moved to (324, 313)
Screenshot: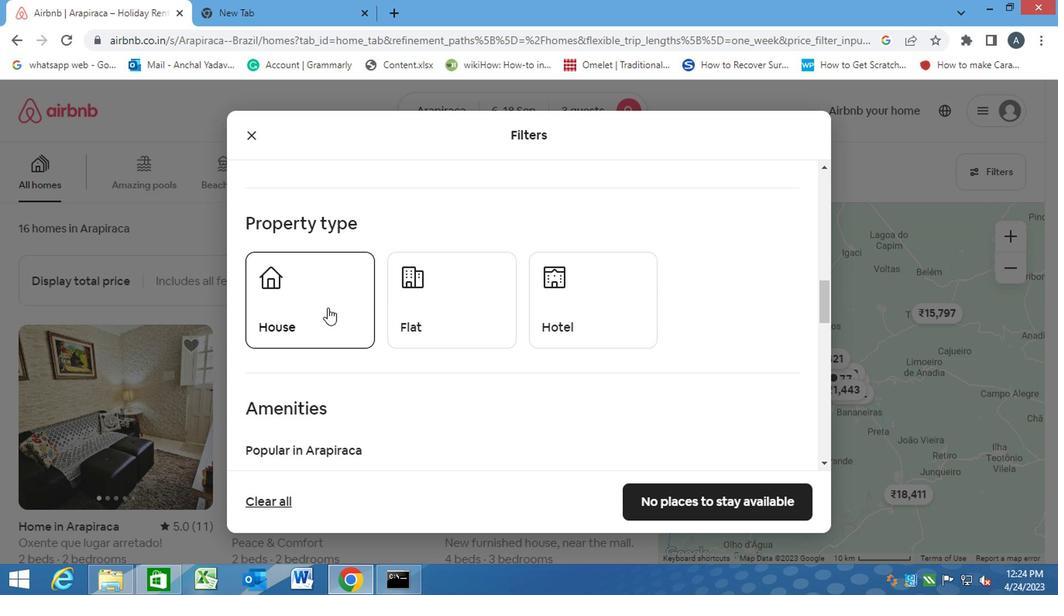 
Action: Mouse pressed left at (324, 313)
Screenshot: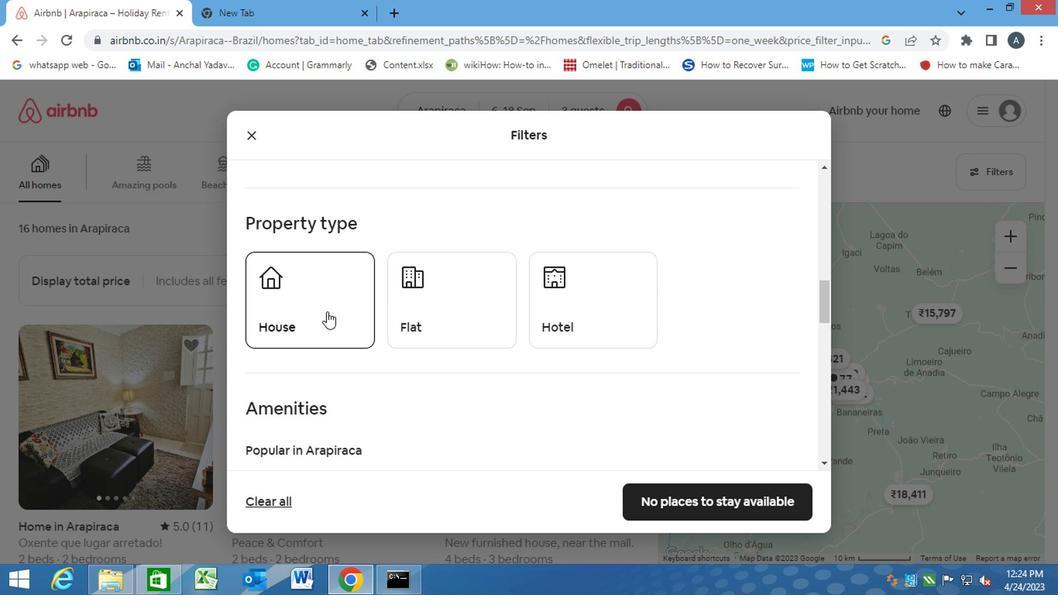 
Action: Mouse moved to (387, 312)
Screenshot: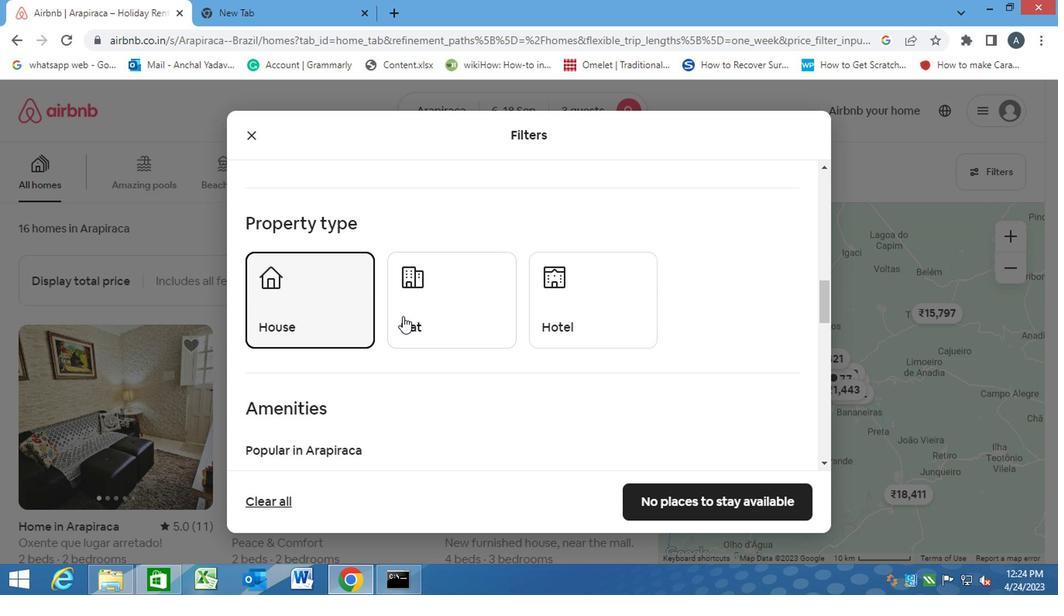 
Action: Mouse pressed left at (387, 312)
Screenshot: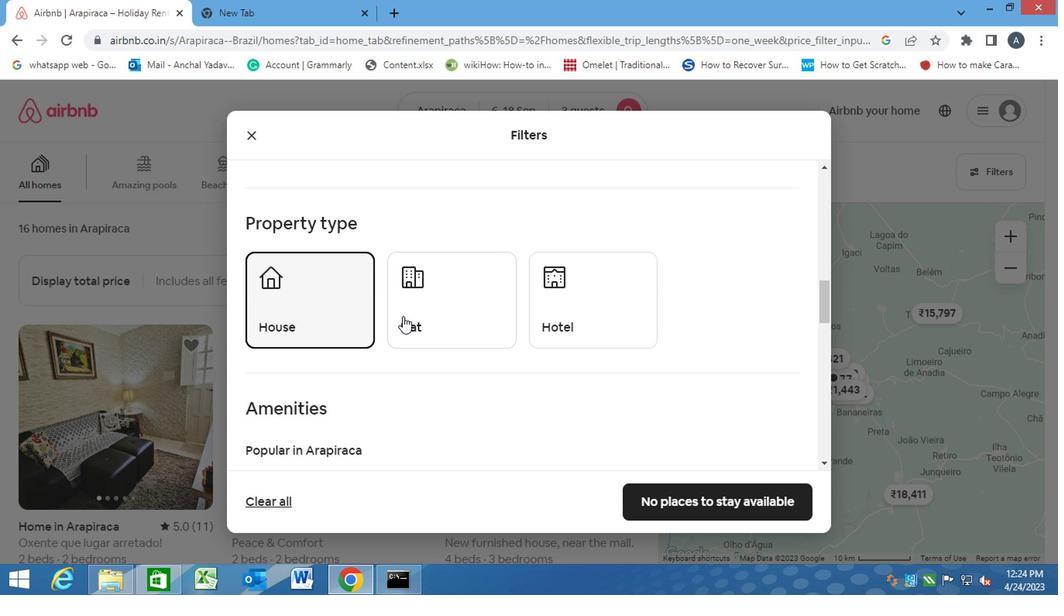 
Action: Mouse moved to (506, 315)
Screenshot: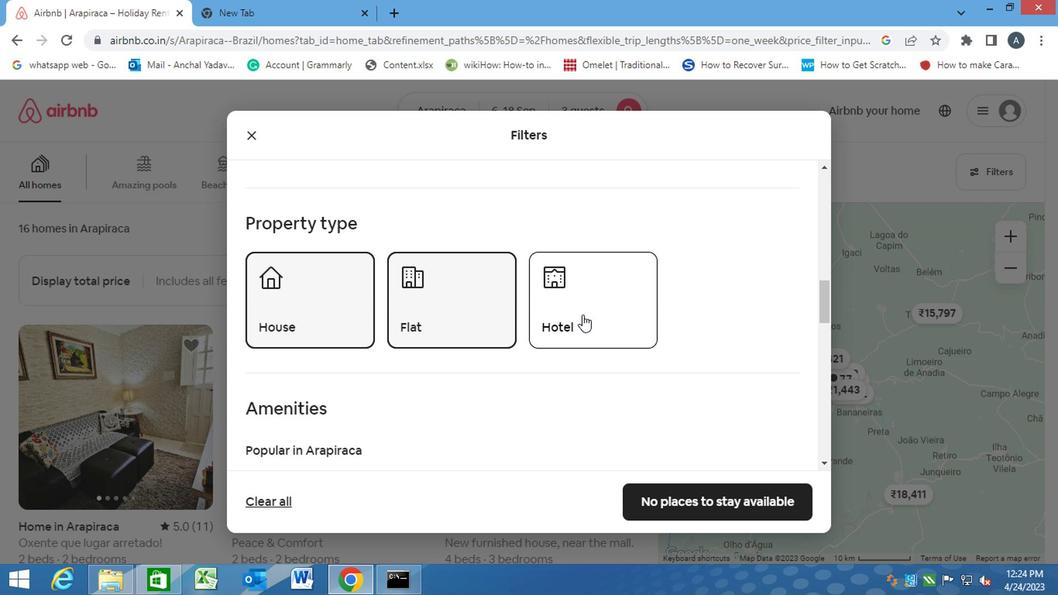 
Action: Mouse pressed left at (506, 315)
Screenshot: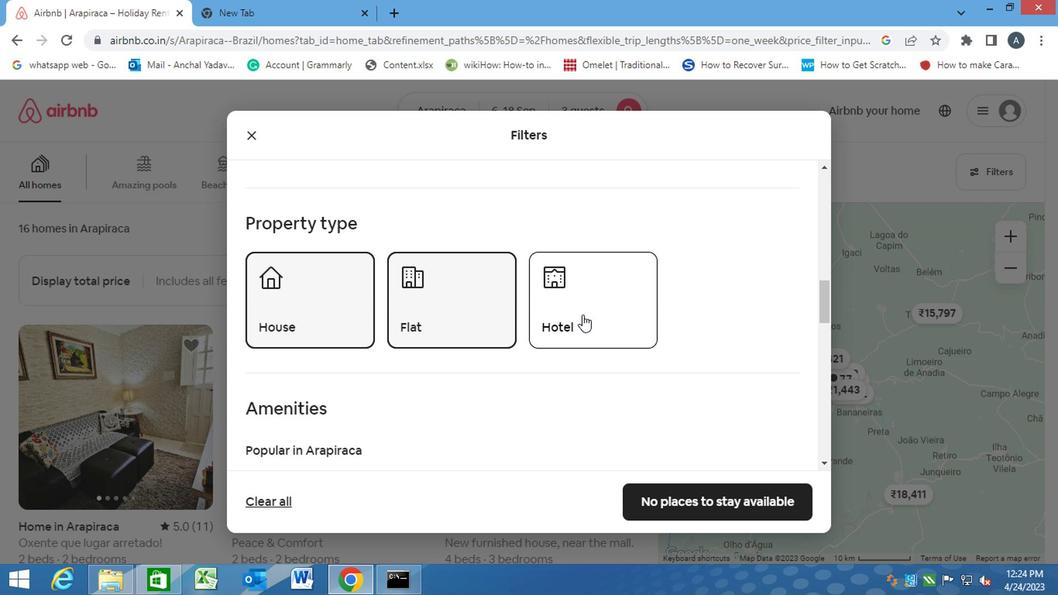 
Action: Mouse scrolled (506, 314) with delta (0, 0)
Screenshot: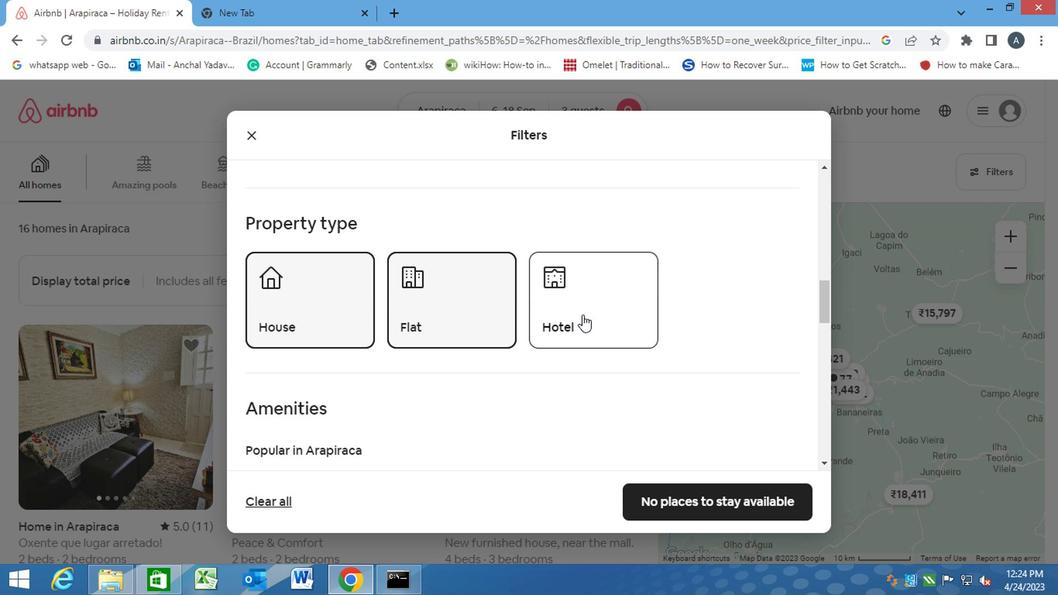
Action: Mouse scrolled (506, 314) with delta (0, 0)
Screenshot: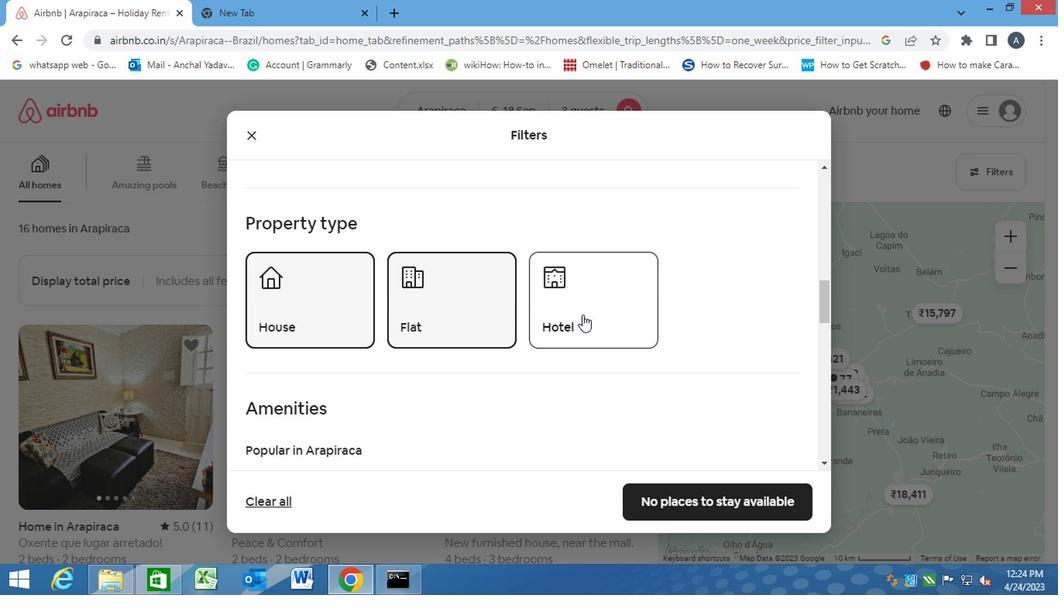 
Action: Mouse scrolled (506, 314) with delta (0, 0)
Screenshot: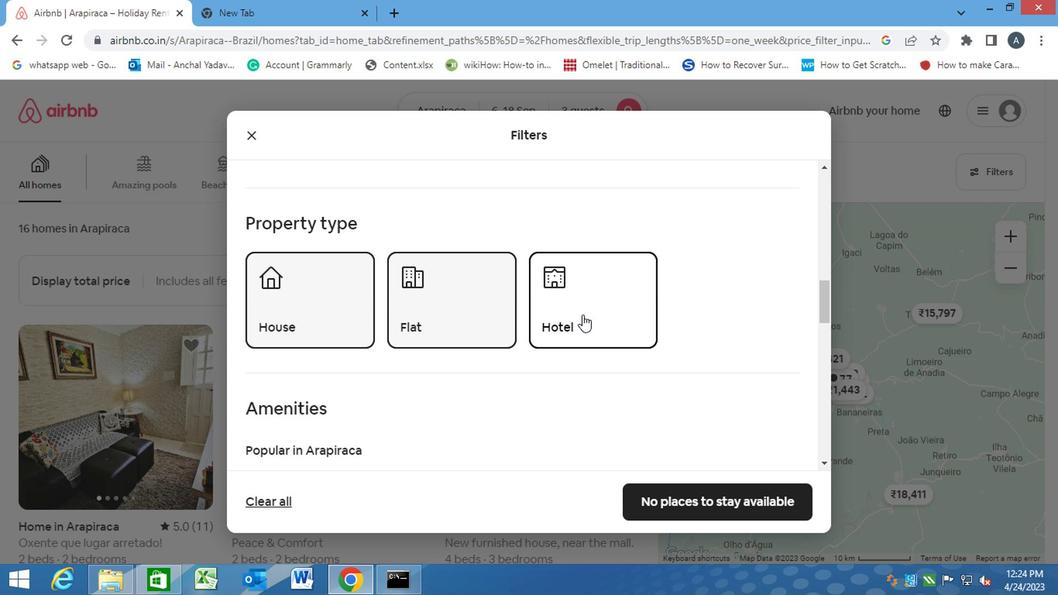 
Action: Mouse moved to (278, 302)
Screenshot: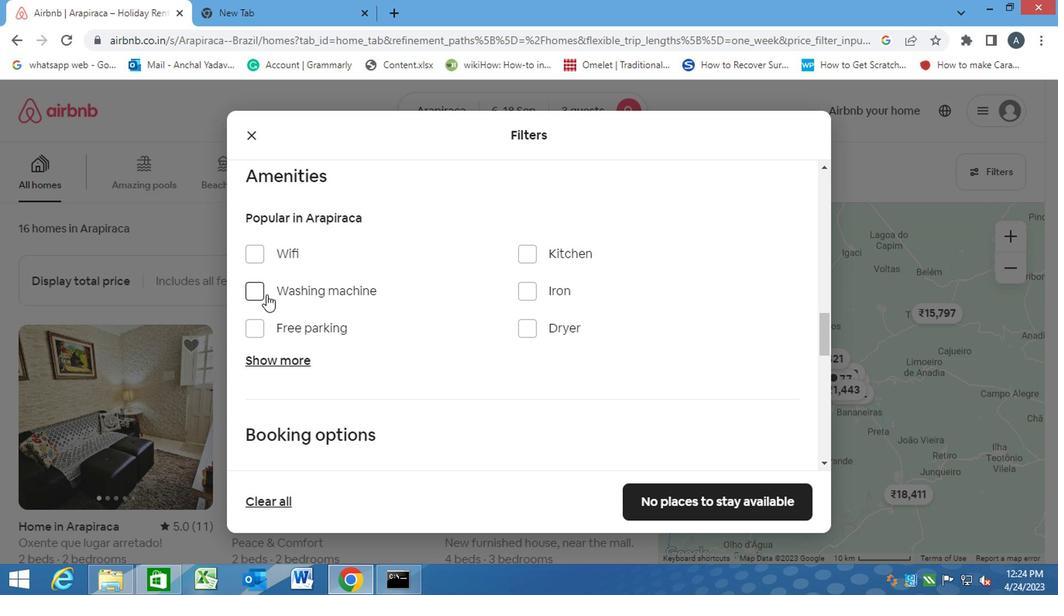
Action: Mouse pressed left at (278, 302)
Screenshot: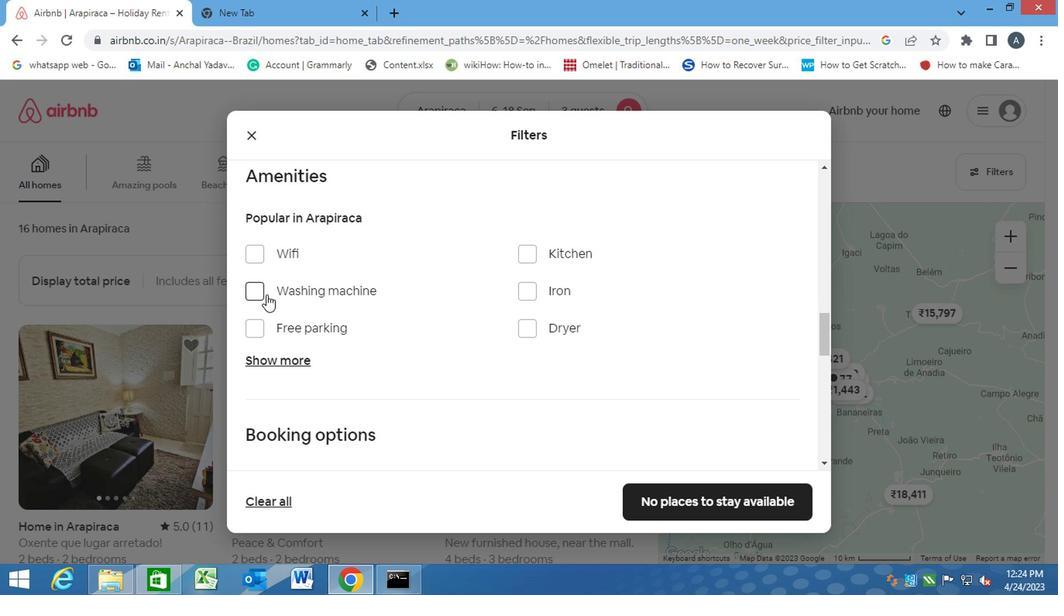 
Action: Mouse moved to (432, 323)
Screenshot: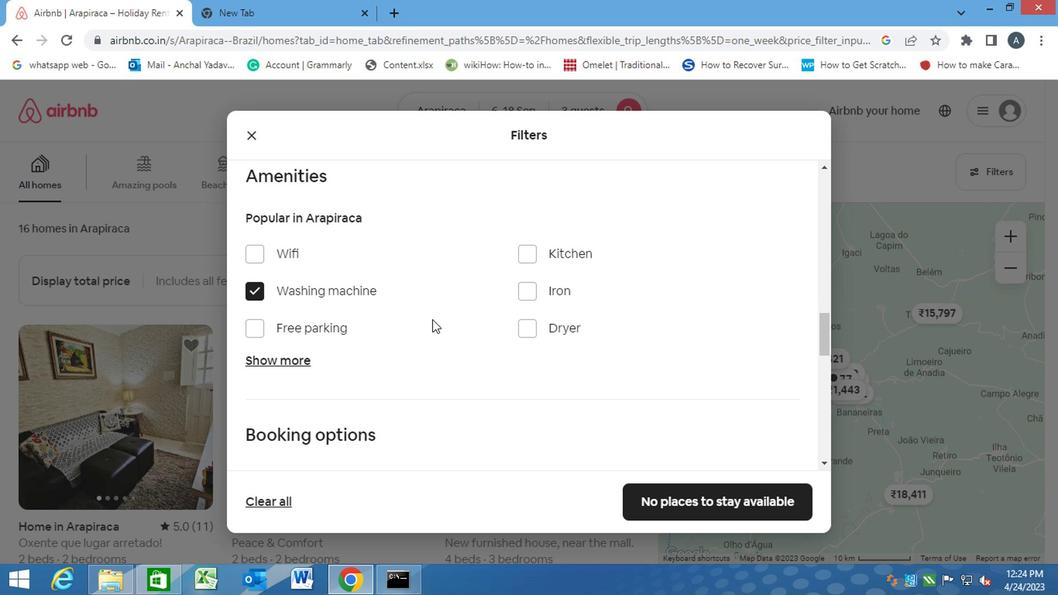 
Action: Mouse scrolled (432, 323) with delta (0, 0)
Screenshot: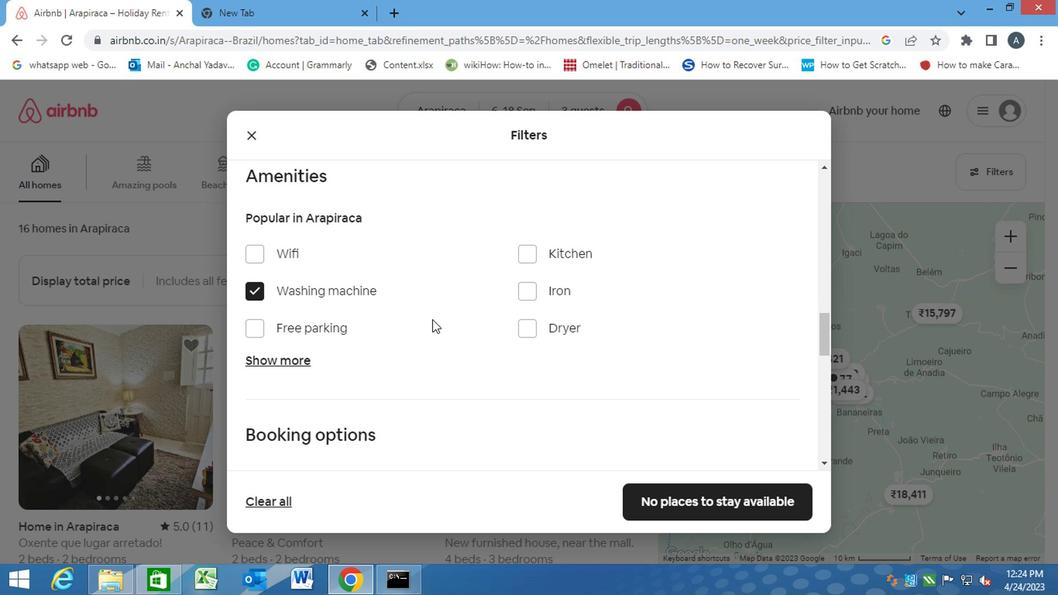 
Action: Mouse scrolled (432, 323) with delta (0, 0)
Screenshot: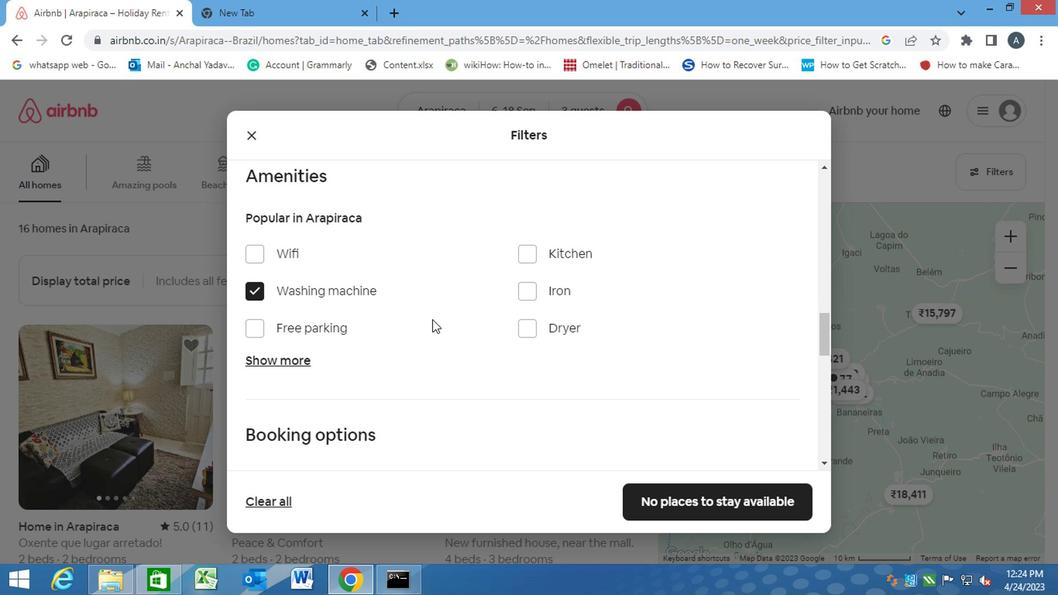 
Action: Mouse scrolled (432, 323) with delta (0, 0)
Screenshot: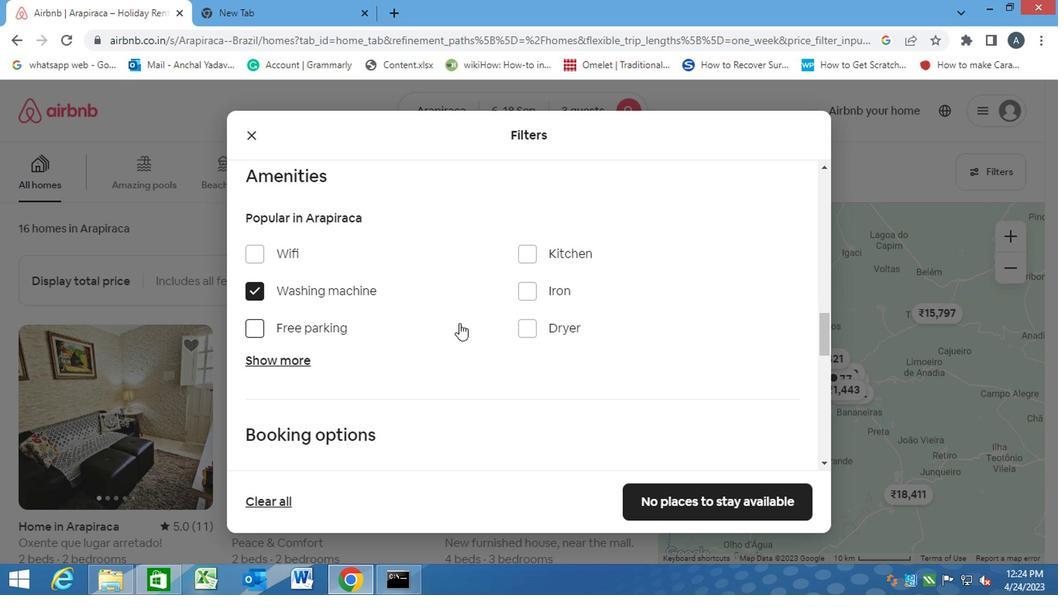 
Action: Mouse moved to (635, 305)
Screenshot: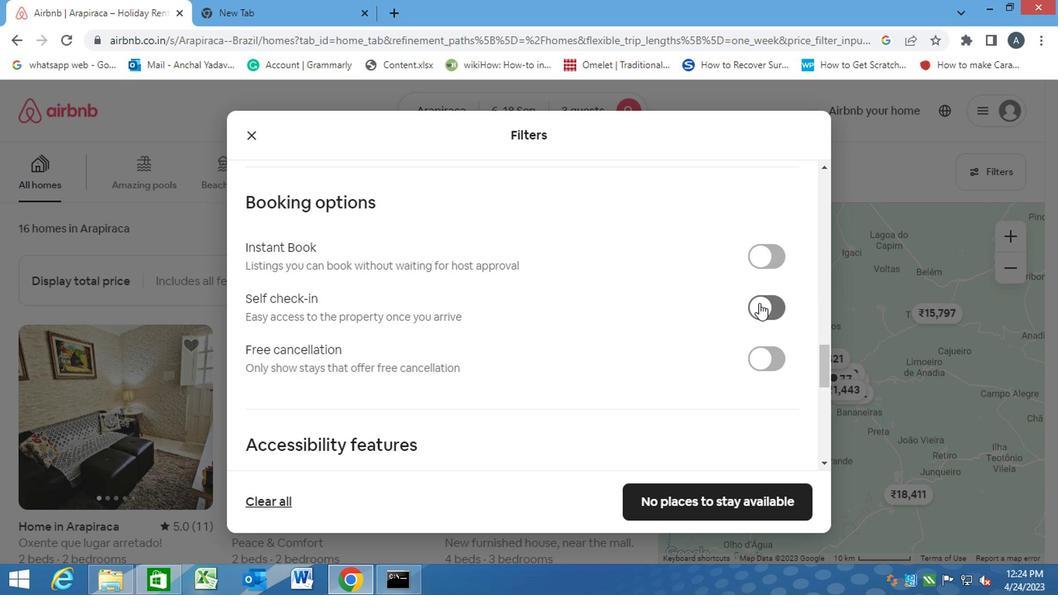 
Action: Mouse pressed left at (635, 305)
Screenshot: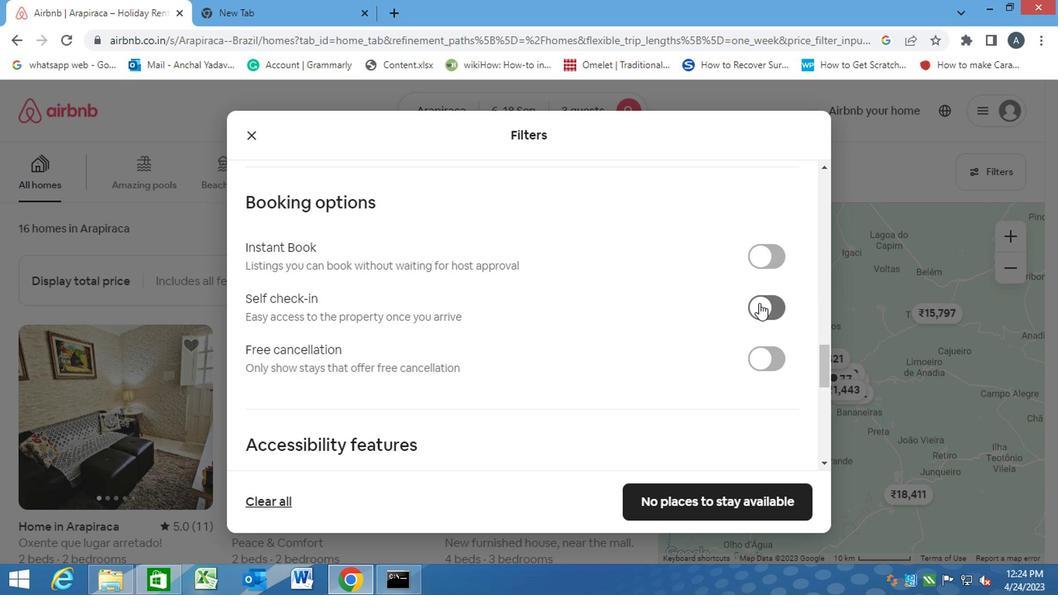 
Action: Mouse moved to (486, 308)
Screenshot: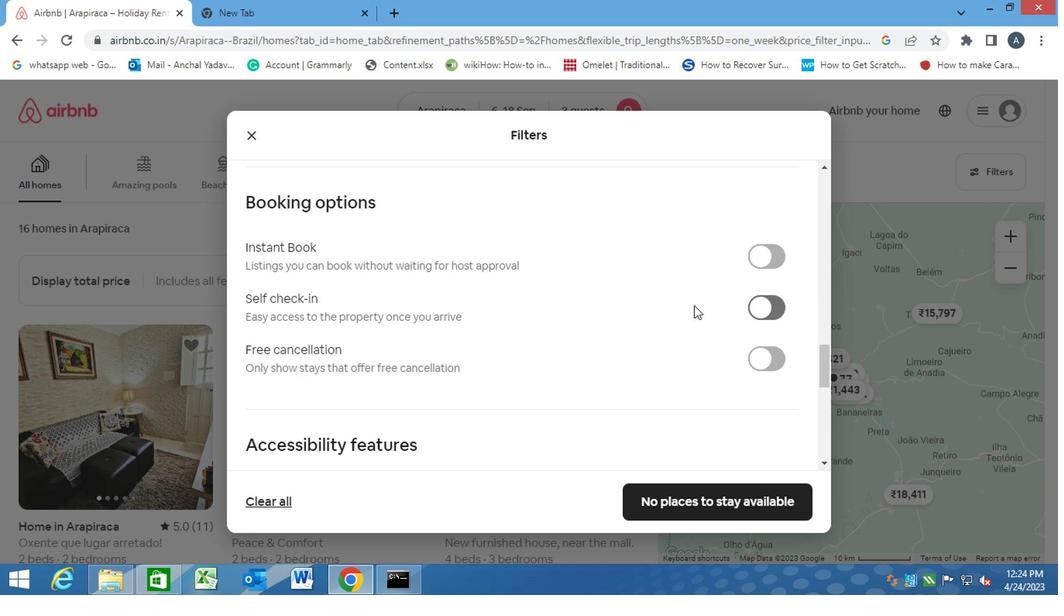 
Action: Mouse scrolled (486, 308) with delta (0, 0)
Screenshot: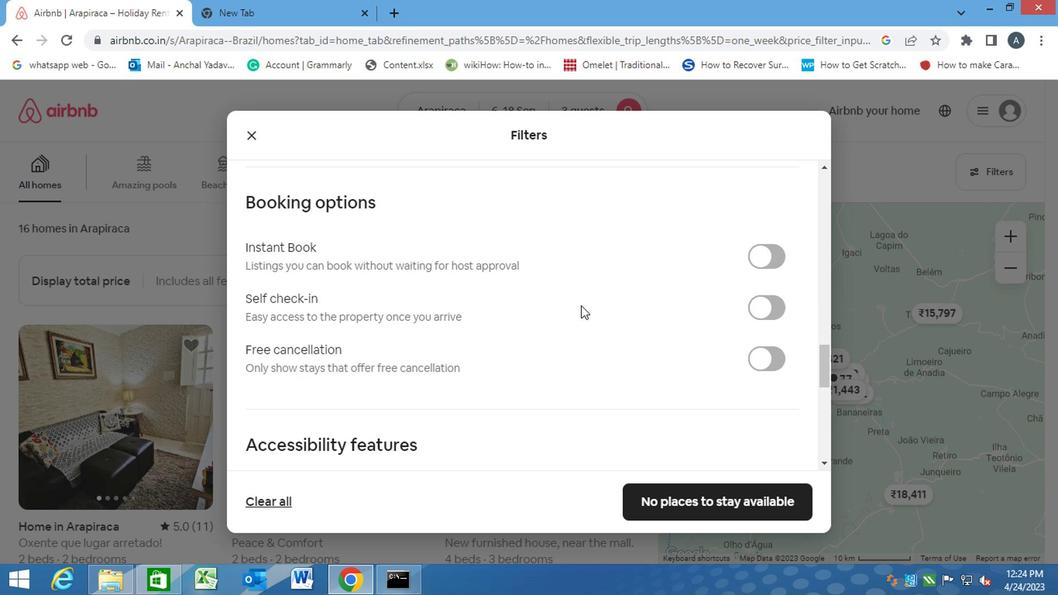 
Action: Mouse scrolled (486, 308) with delta (0, 0)
Screenshot: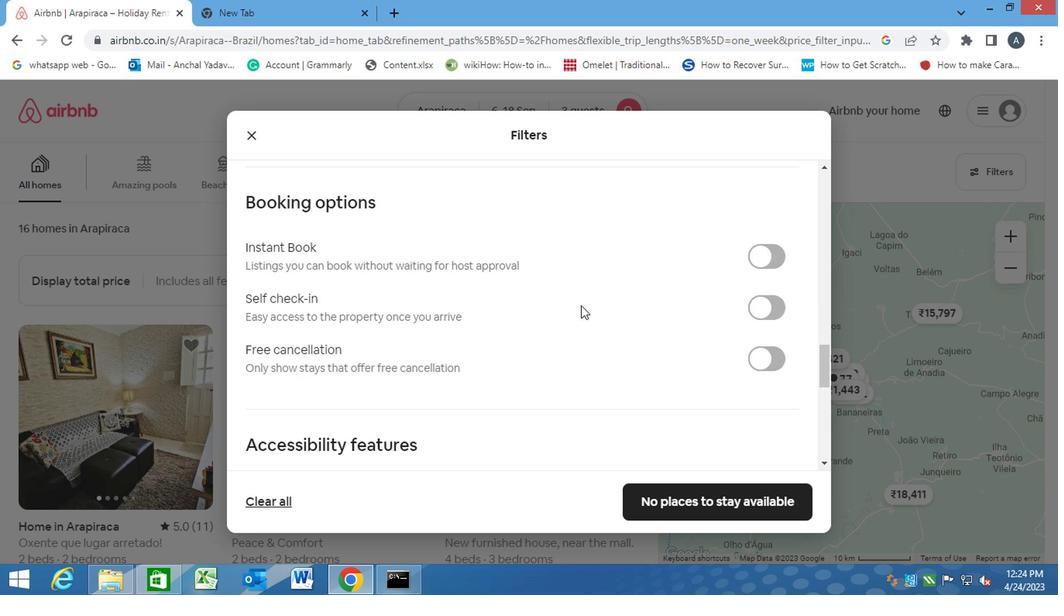
Action: Mouse scrolled (486, 308) with delta (0, 0)
Screenshot: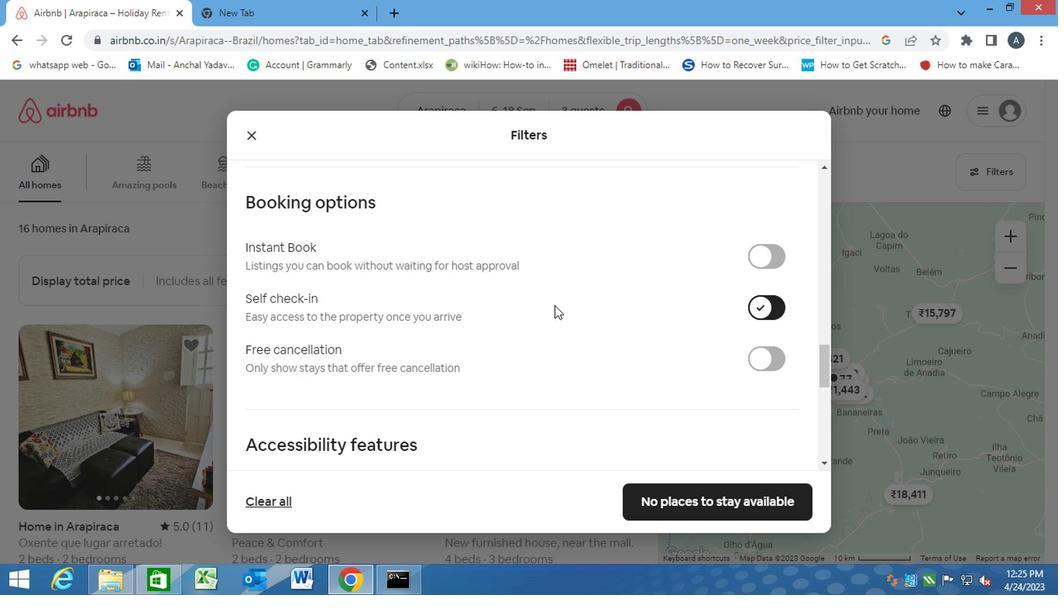 
Action: Mouse scrolled (486, 308) with delta (0, 0)
Screenshot: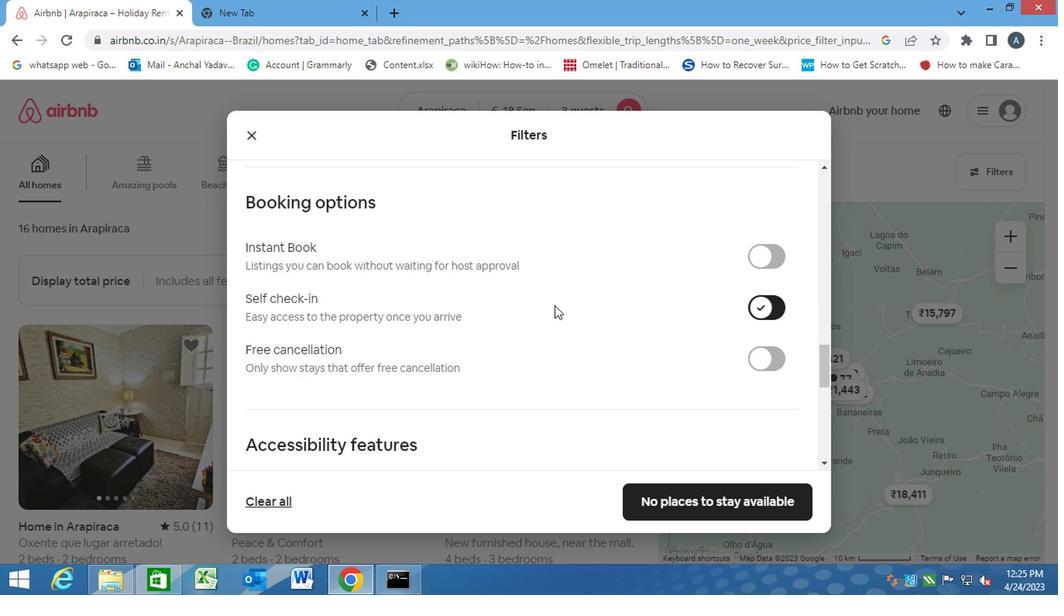 
Action: Mouse moved to (462, 308)
Screenshot: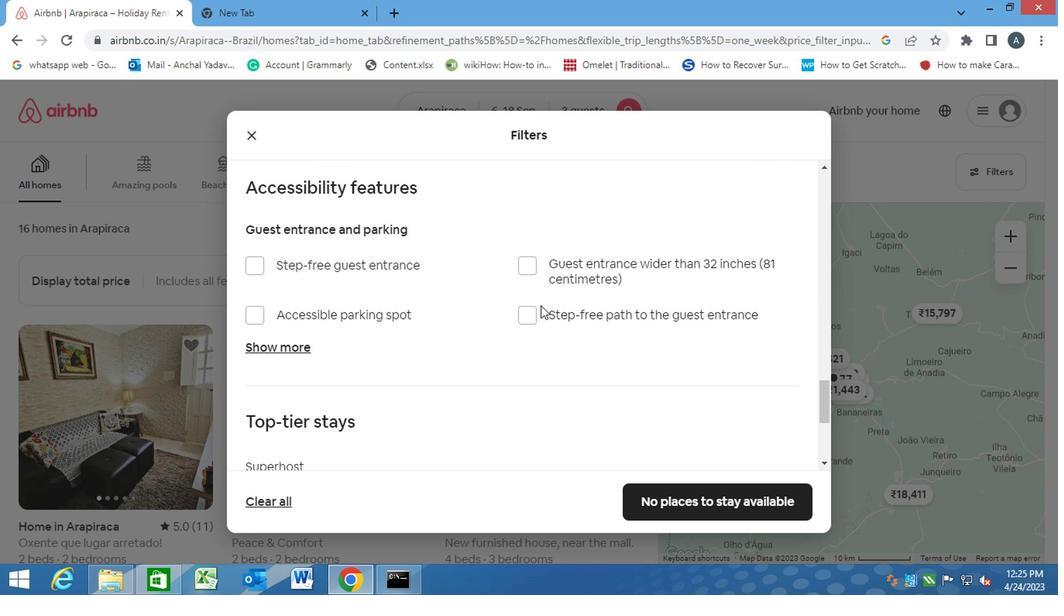 
Action: Mouse scrolled (462, 307) with delta (0, 0)
Screenshot: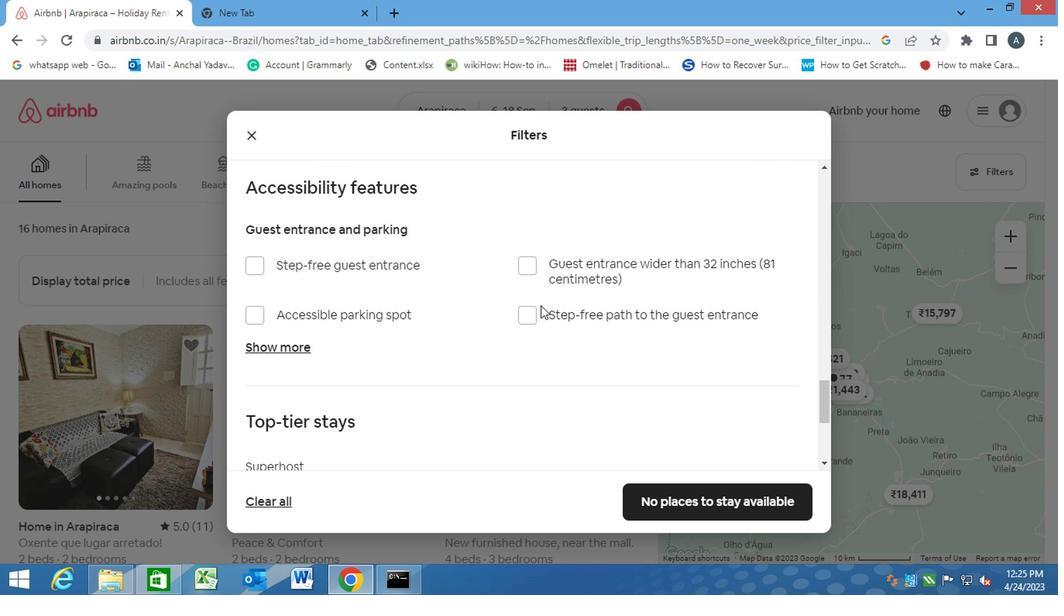
Action: Mouse moved to (461, 308)
Screenshot: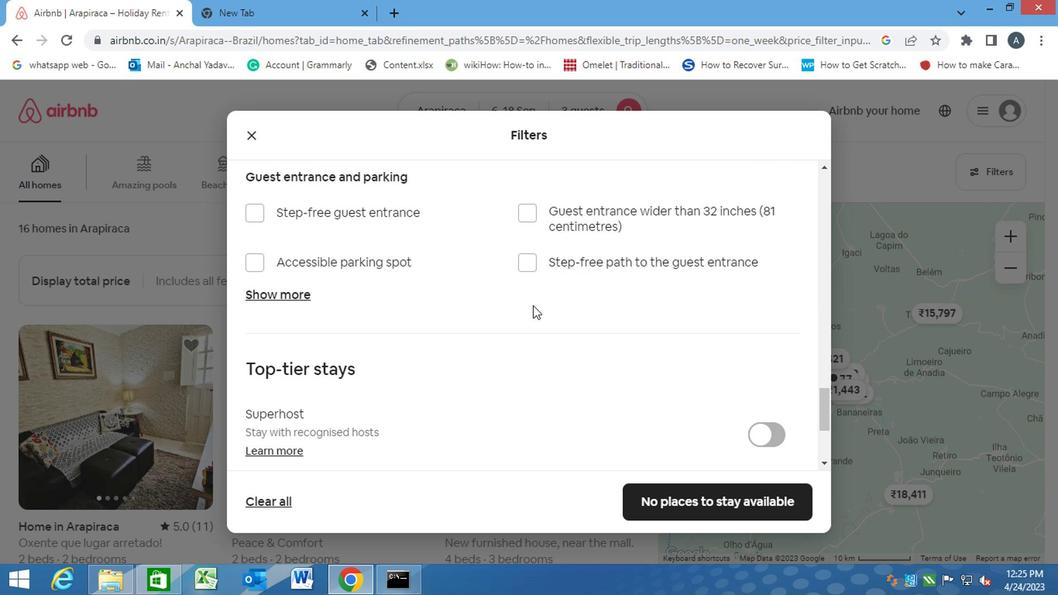 
Action: Mouse scrolled (461, 307) with delta (0, 0)
Screenshot: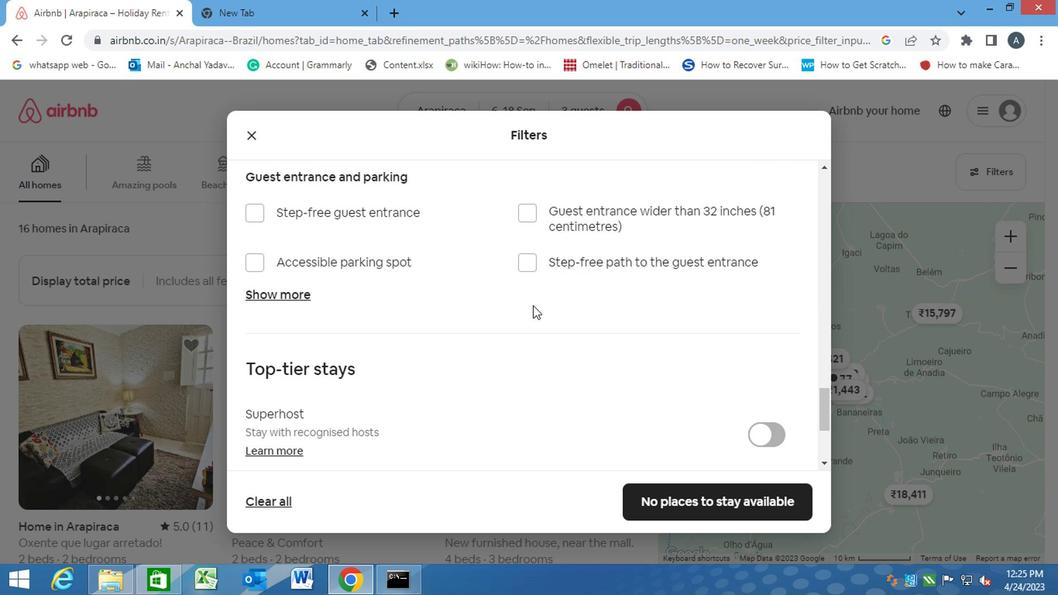 
Action: Mouse moved to (460, 308)
Screenshot: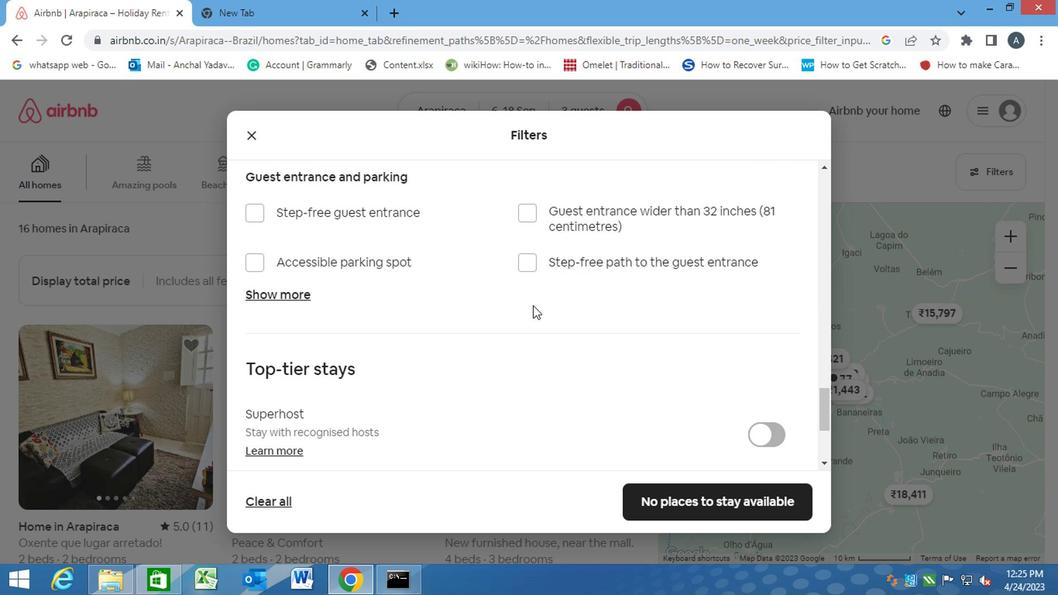 
Action: Mouse scrolled (460, 308) with delta (0, 0)
Screenshot: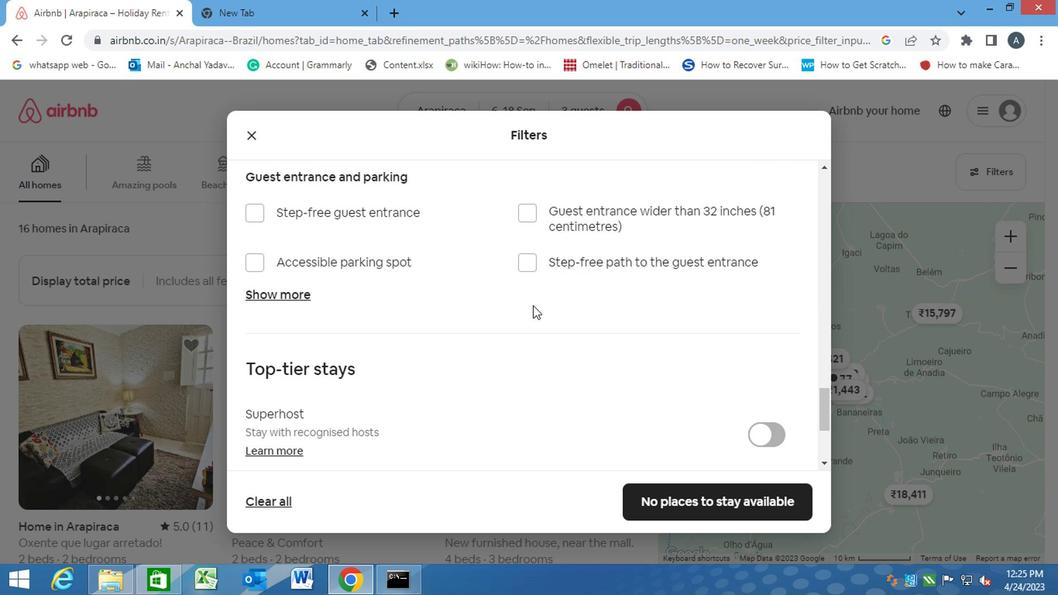 
Action: Mouse moved to (458, 309)
Screenshot: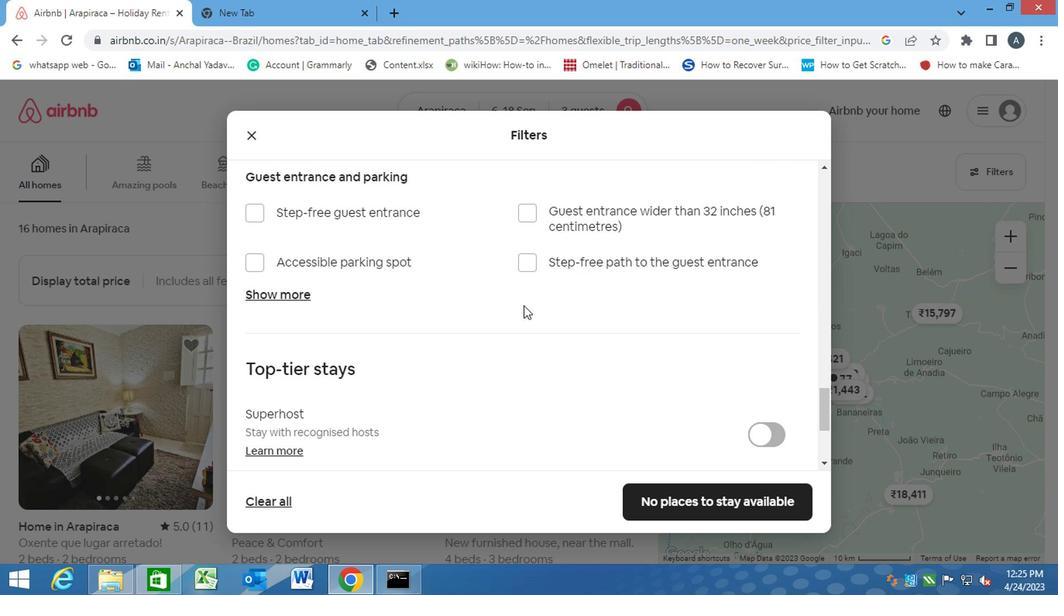 
Action: Mouse scrolled (458, 308) with delta (0, 0)
Screenshot: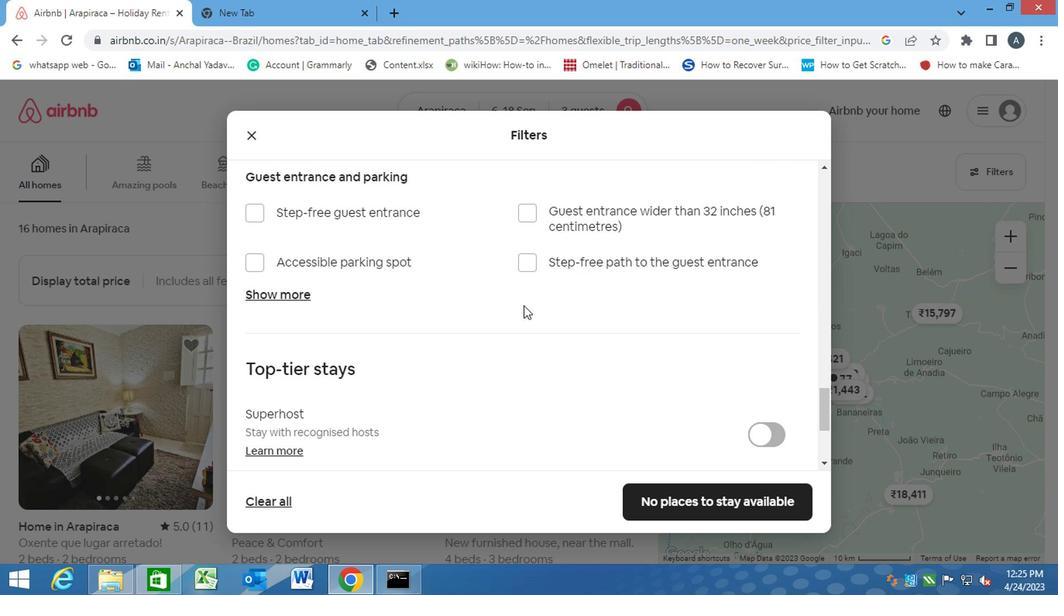 
Action: Mouse moved to (275, 395)
Screenshot: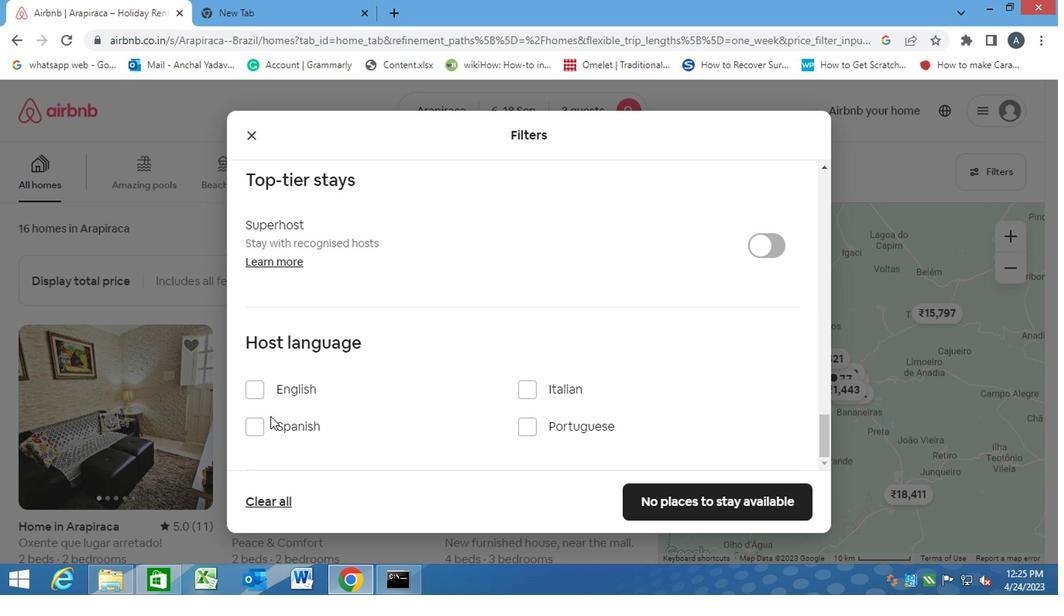 
Action: Mouse pressed left at (275, 395)
Screenshot: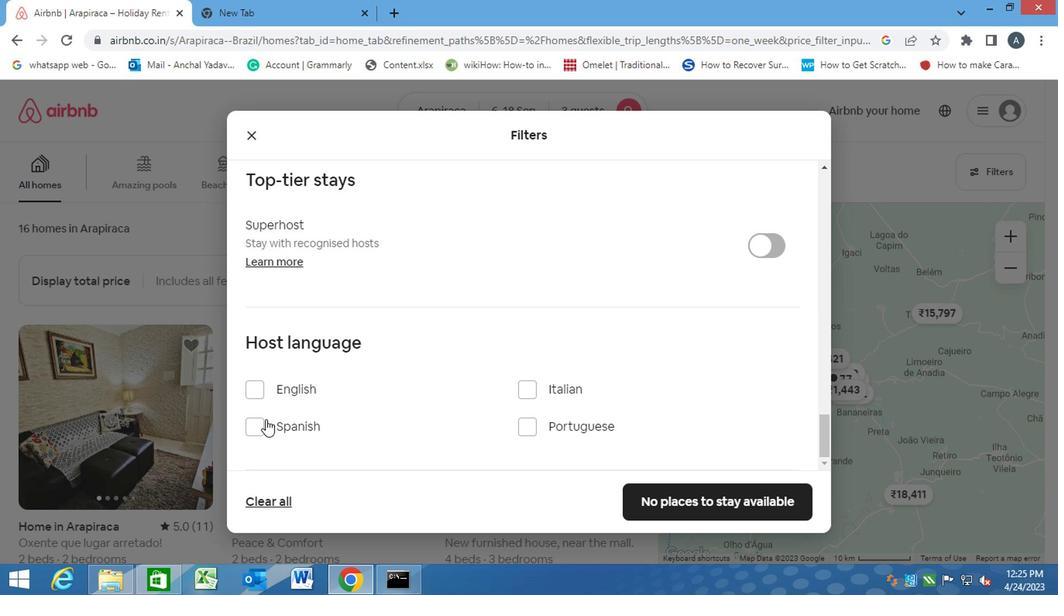 
Action: Mouse moved to (609, 442)
Screenshot: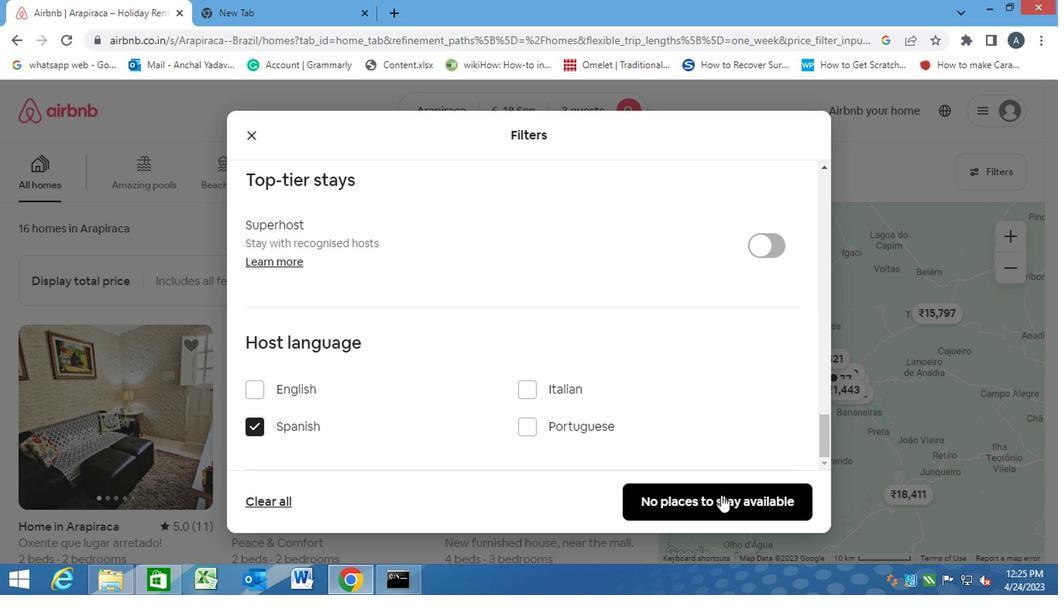 
Action: Mouse pressed left at (609, 442)
Screenshot: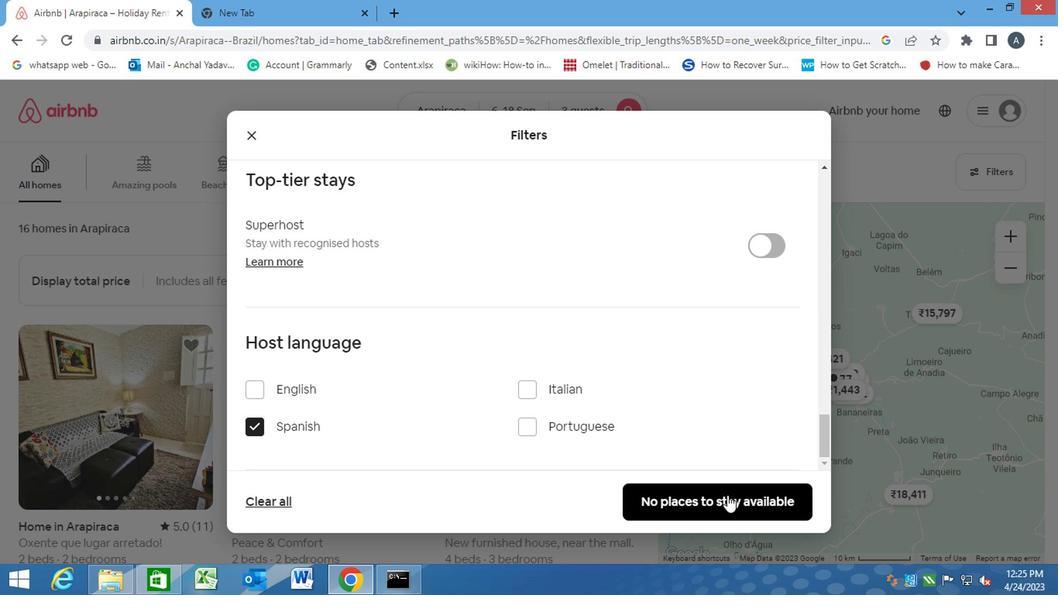 
Action: Mouse moved to (606, 440)
Screenshot: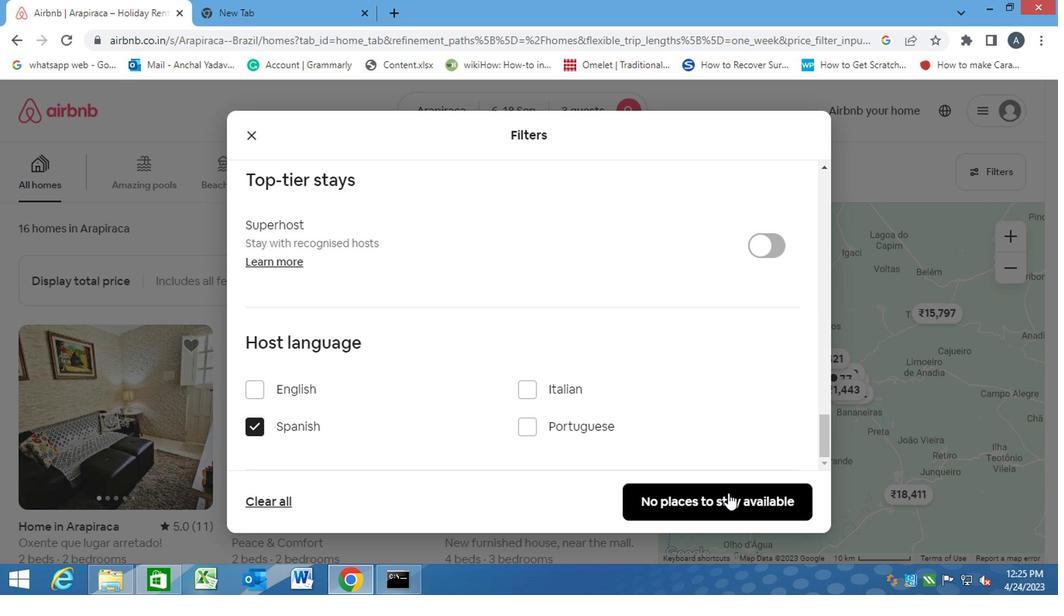 
